 Task: Search one way flight ticket for 5 adults, 2 children, 1 infant in seat and 2 infants on lap in economy from Hays: Hays Regional Airport to Indianapolis: Indianapolis International Airport on 8-5-2023. Choice of flights is Sun country airlines. Number of bags: 1 carry on bag and 1 checked bag. Price is upto 87000. Outbound departure time preference is 23:30.
Action: Mouse moved to (271, 252)
Screenshot: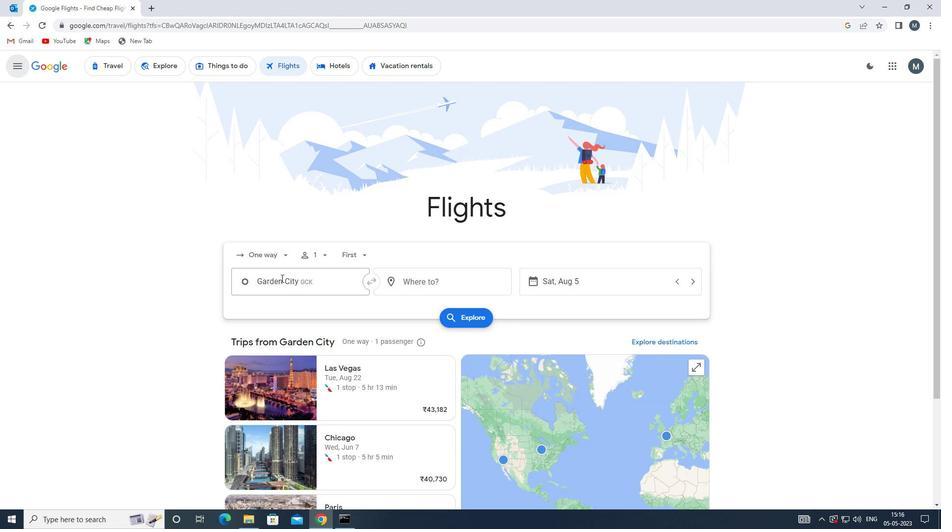 
Action: Mouse pressed left at (271, 252)
Screenshot: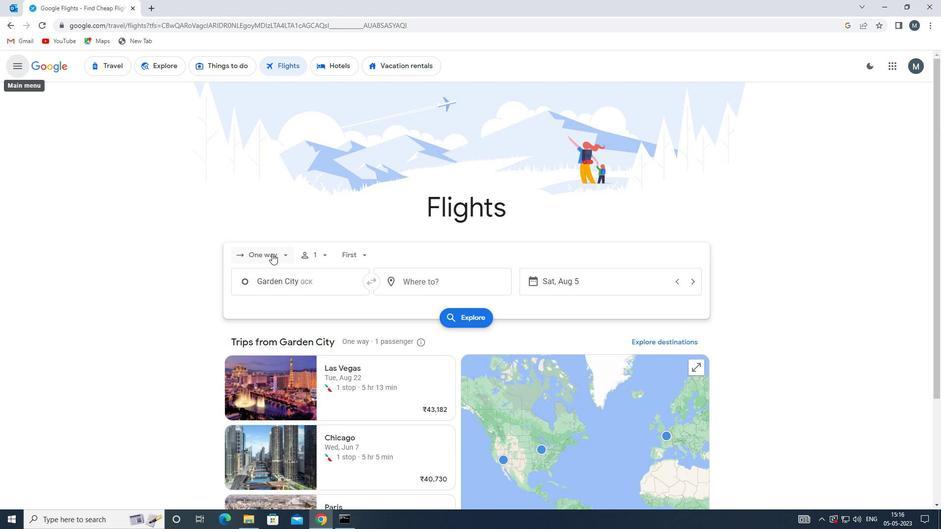 
Action: Mouse moved to (289, 297)
Screenshot: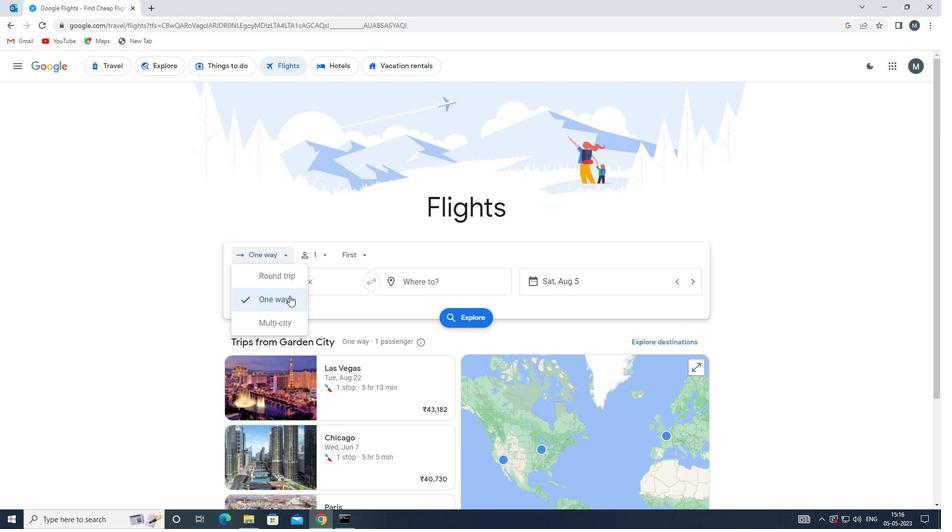 
Action: Mouse pressed left at (289, 297)
Screenshot: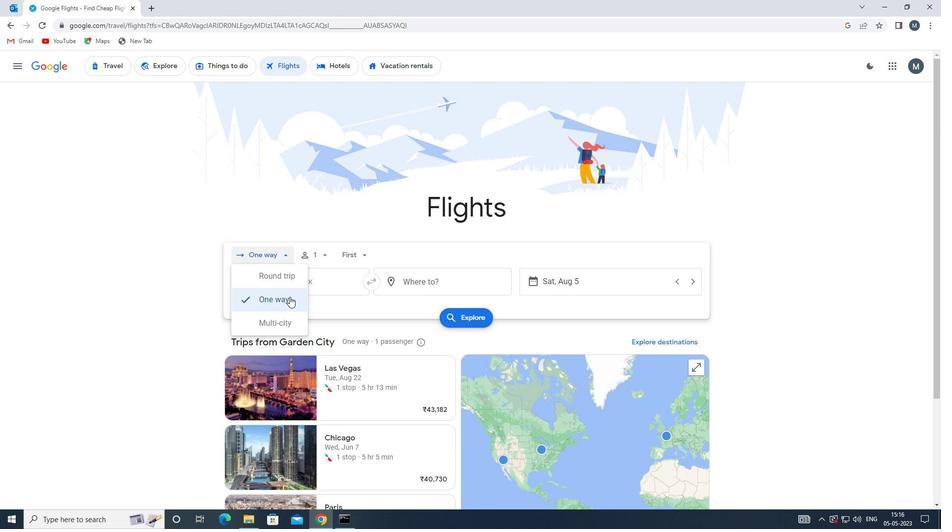 
Action: Mouse moved to (330, 252)
Screenshot: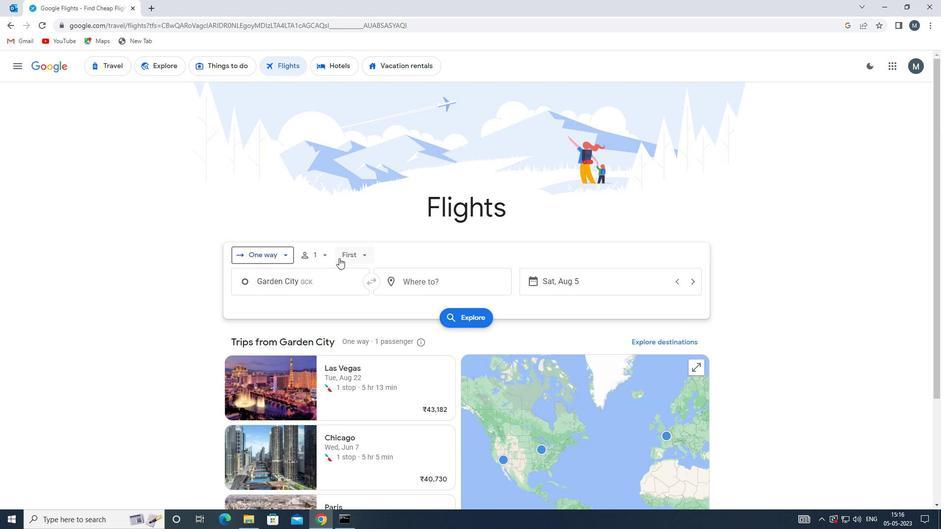 
Action: Mouse pressed left at (330, 252)
Screenshot: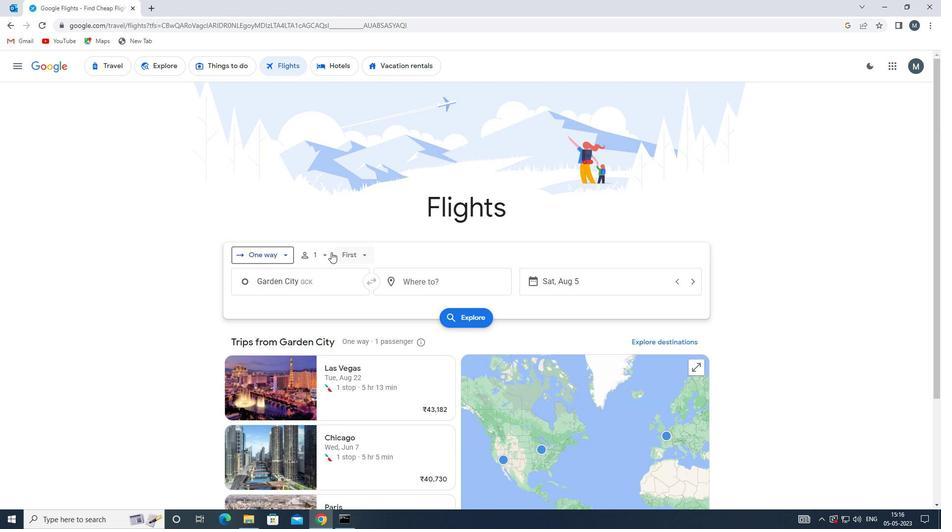 
Action: Mouse moved to (402, 278)
Screenshot: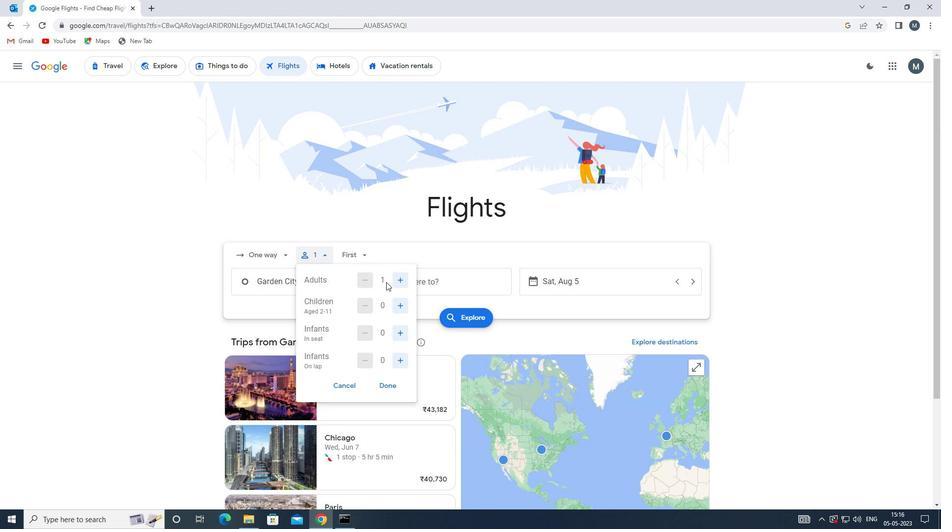 
Action: Mouse pressed left at (402, 278)
Screenshot: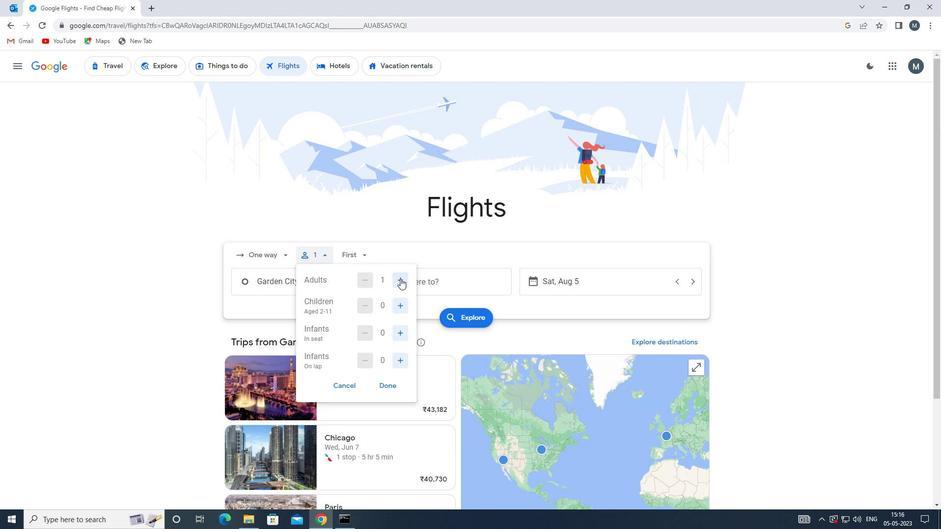 
Action: Mouse pressed left at (402, 278)
Screenshot: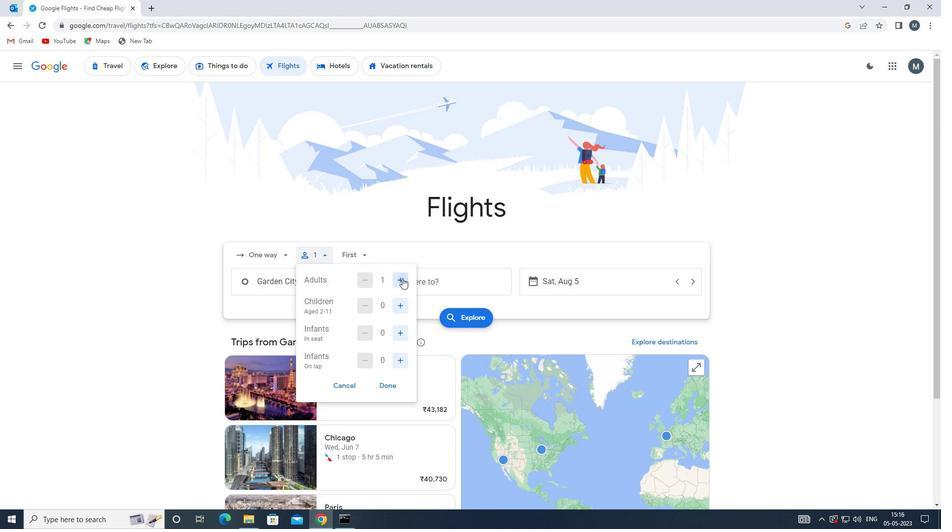 
Action: Mouse pressed left at (402, 278)
Screenshot: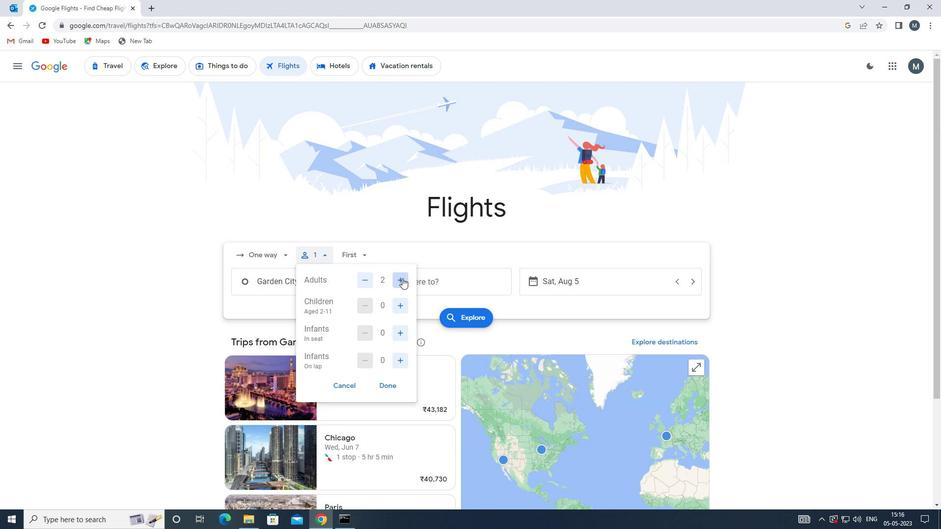 
Action: Mouse pressed left at (402, 278)
Screenshot: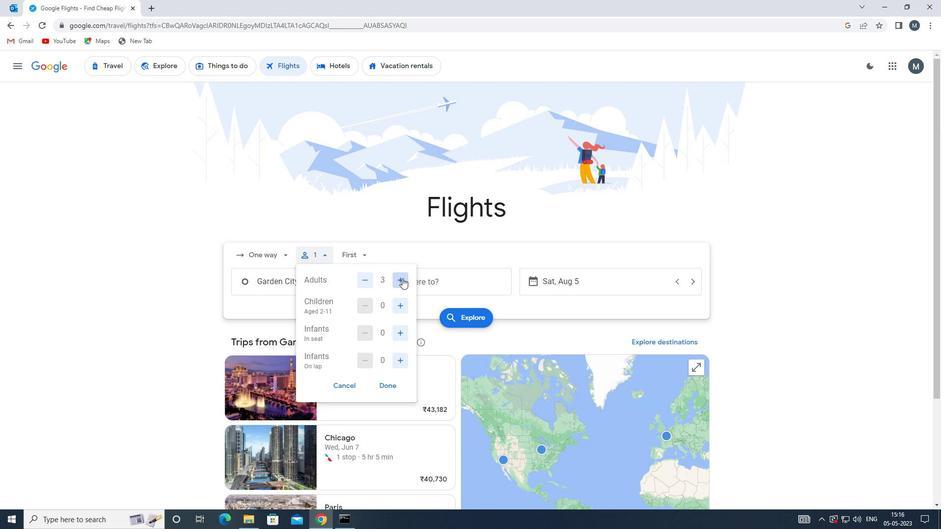 
Action: Mouse moved to (397, 305)
Screenshot: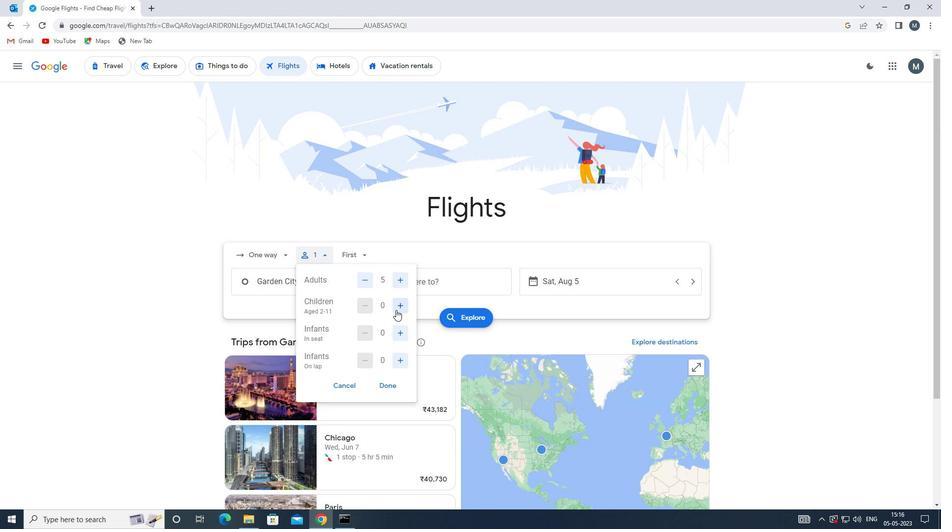 
Action: Mouse pressed left at (397, 305)
Screenshot: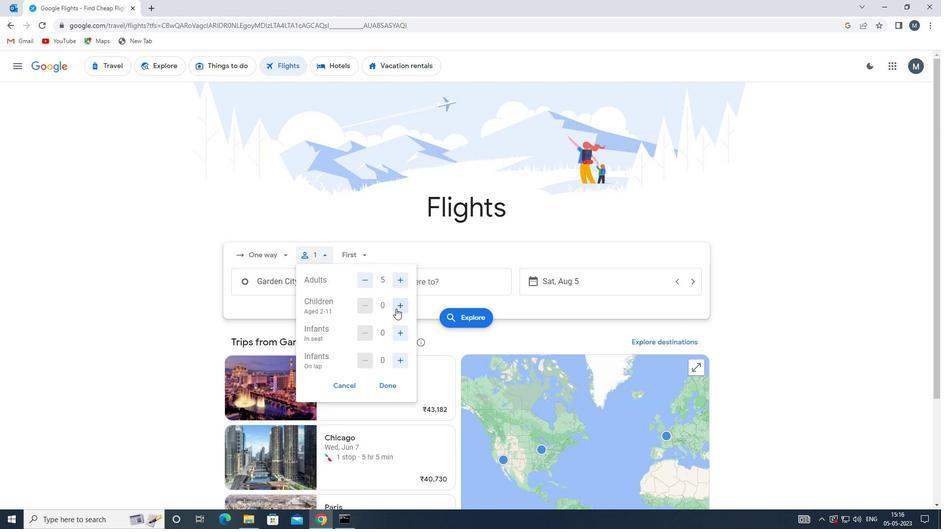 
Action: Mouse pressed left at (397, 305)
Screenshot: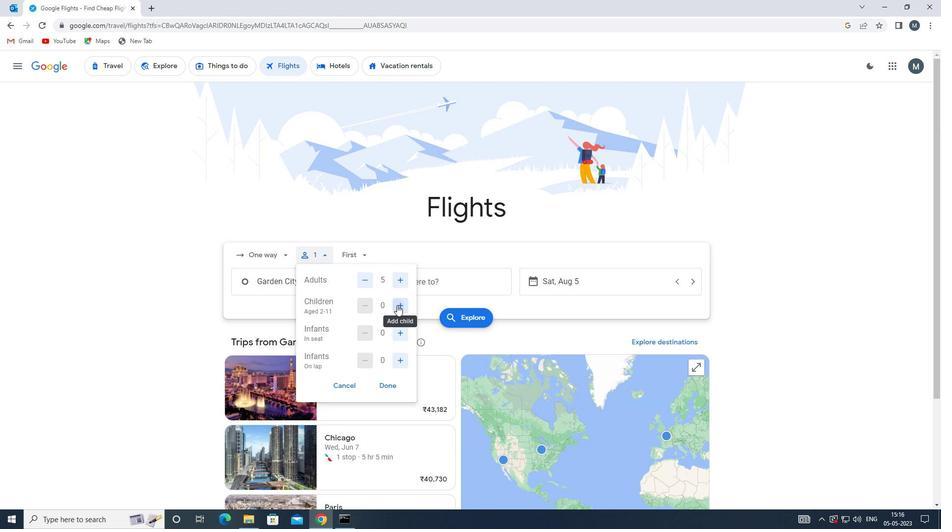 
Action: Mouse moved to (398, 334)
Screenshot: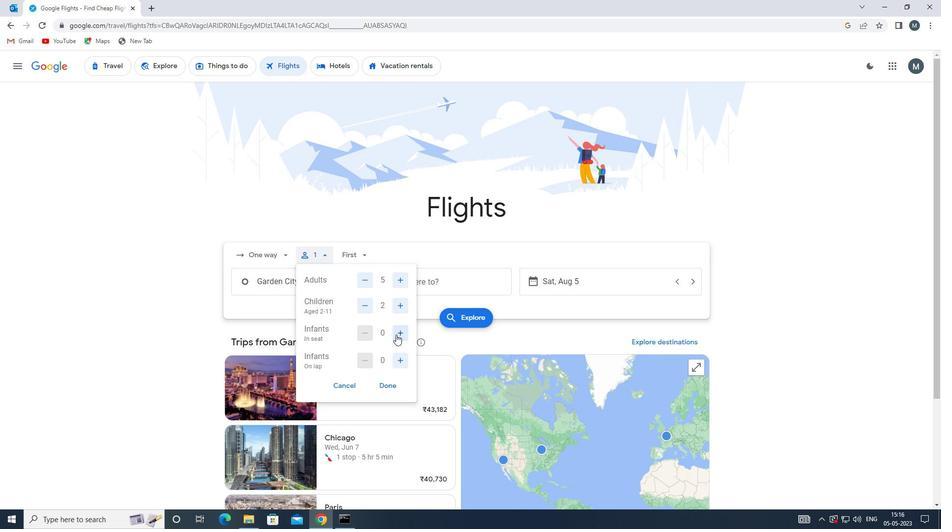 
Action: Mouse pressed left at (398, 334)
Screenshot: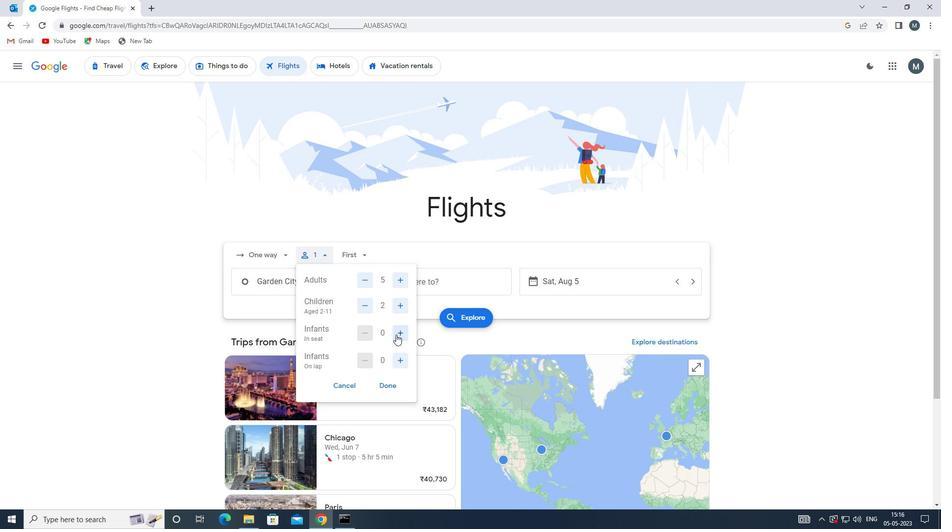 
Action: Mouse moved to (398, 357)
Screenshot: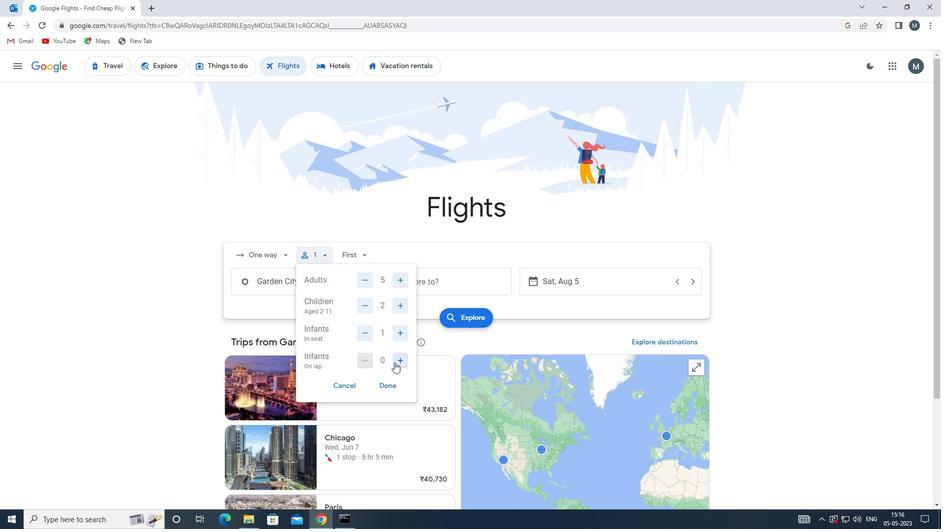 
Action: Mouse pressed left at (398, 357)
Screenshot: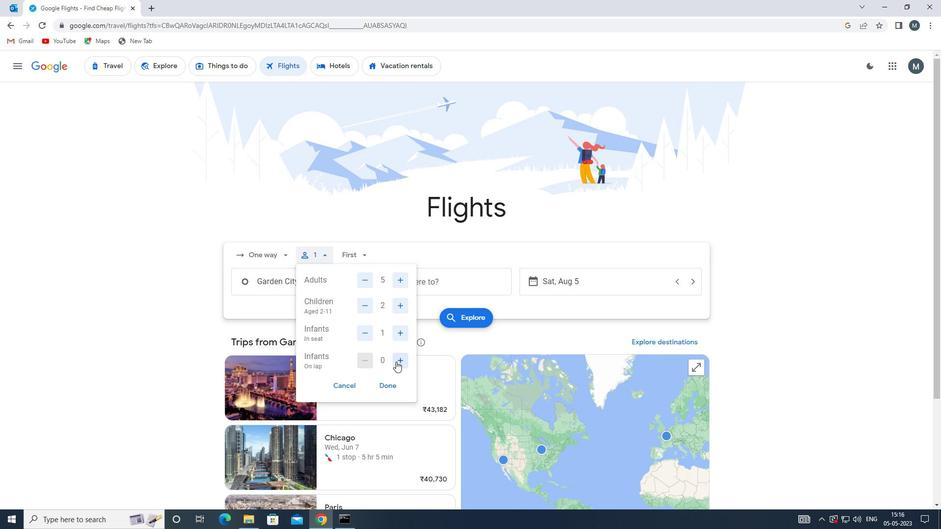 
Action: Mouse pressed left at (398, 357)
Screenshot: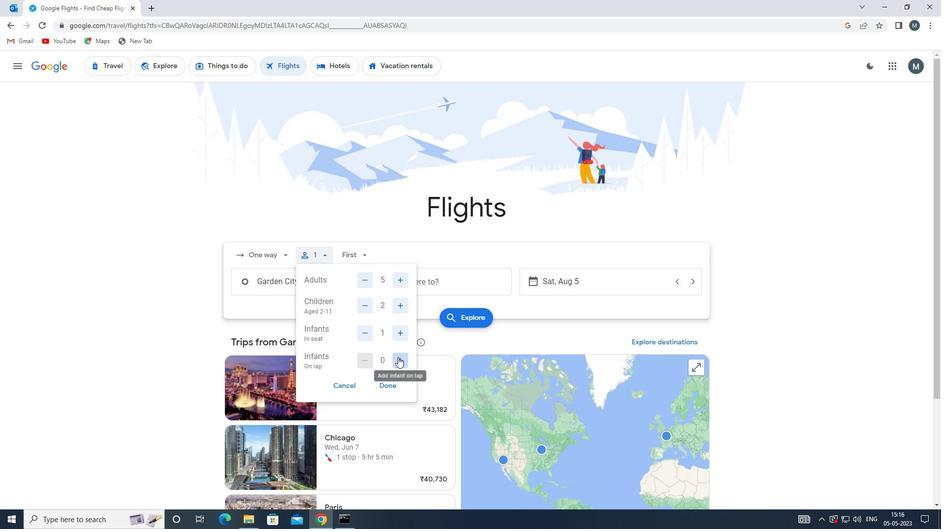 
Action: Mouse moved to (368, 360)
Screenshot: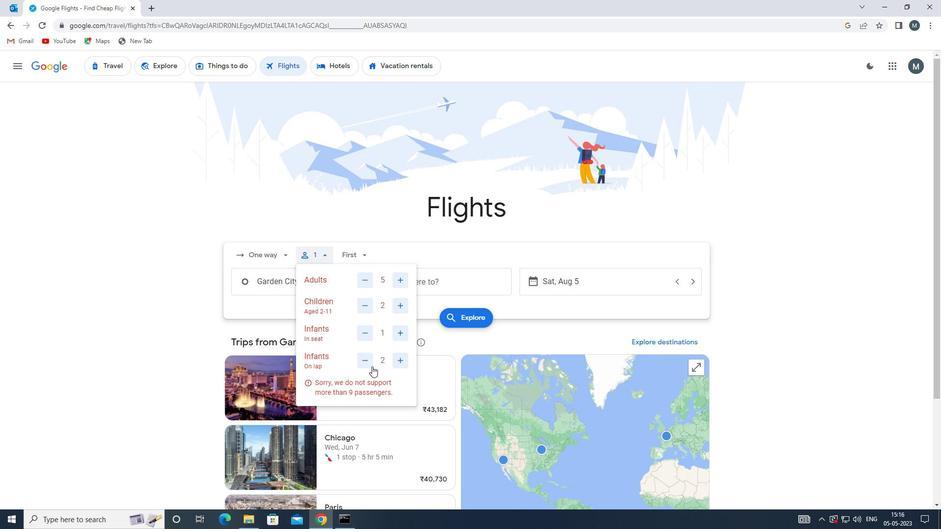 
Action: Mouse pressed left at (368, 360)
Screenshot: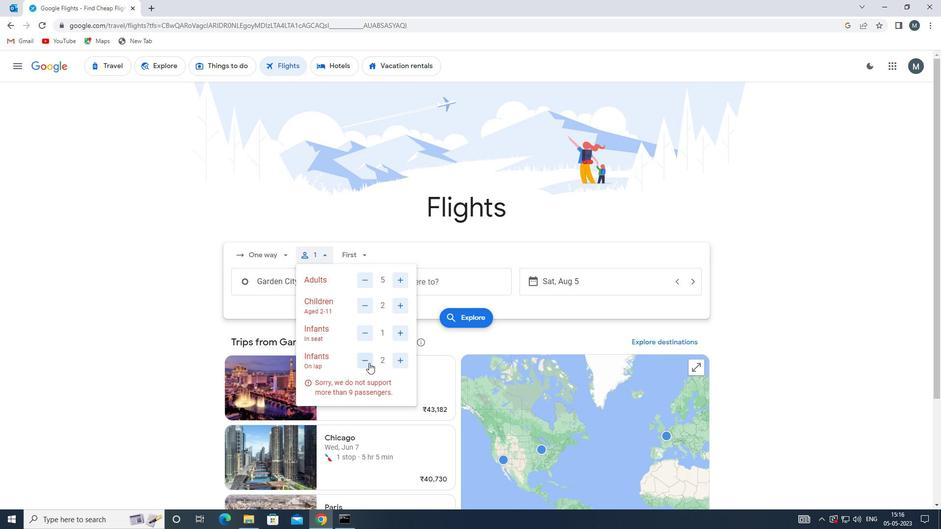 
Action: Mouse moved to (379, 383)
Screenshot: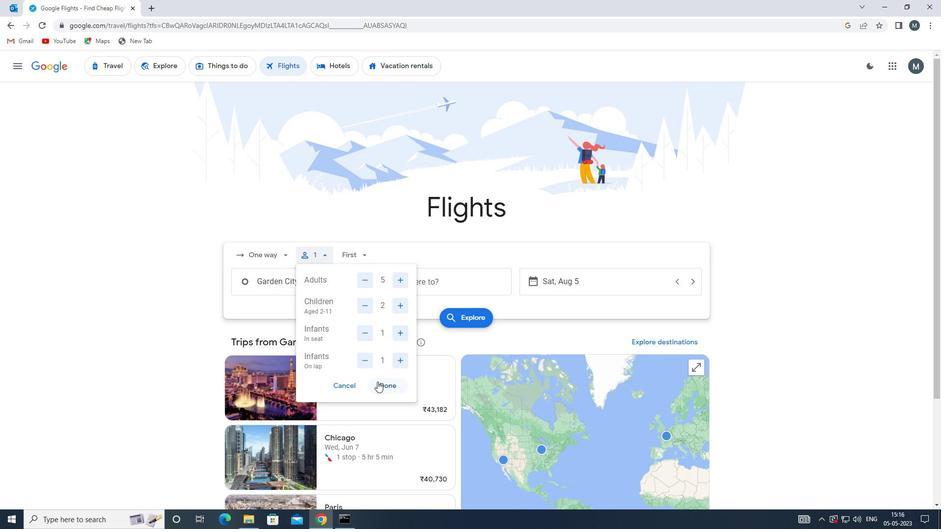 
Action: Mouse pressed left at (379, 383)
Screenshot: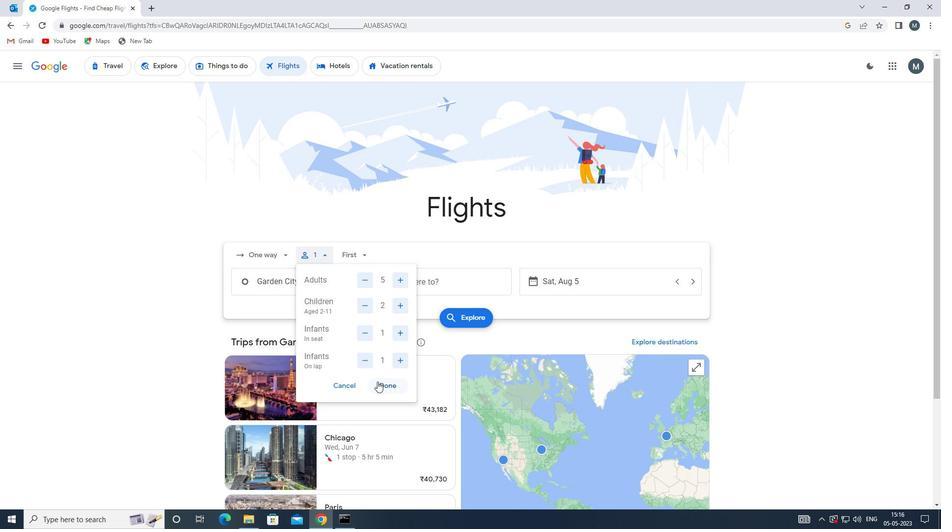 
Action: Mouse moved to (359, 257)
Screenshot: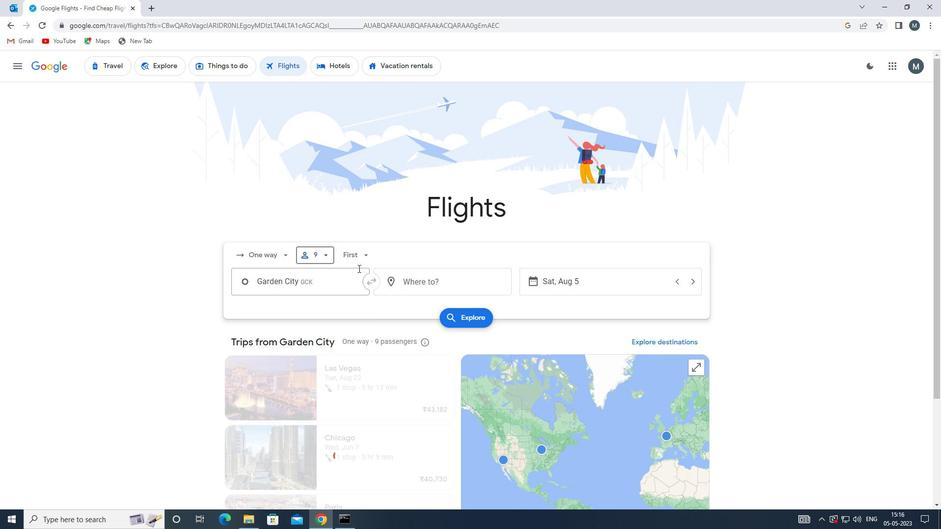 
Action: Mouse pressed left at (359, 257)
Screenshot: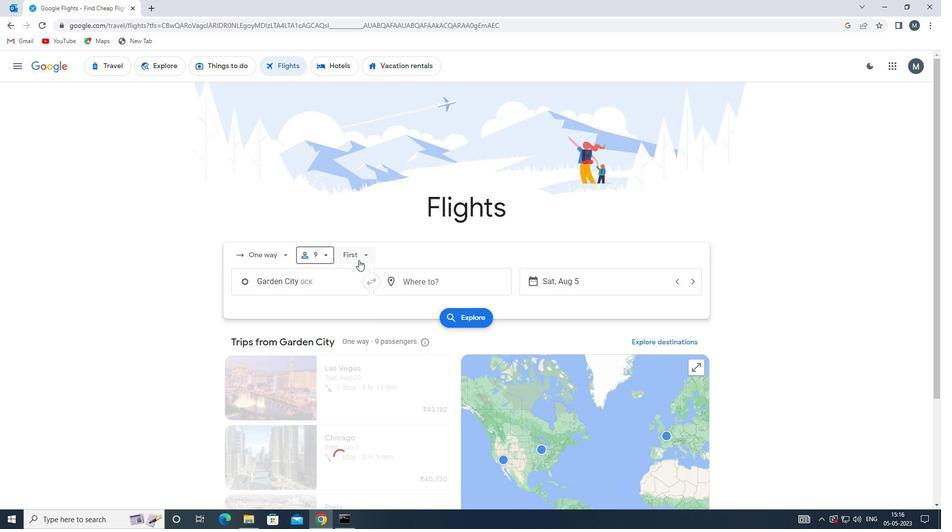 
Action: Mouse moved to (378, 277)
Screenshot: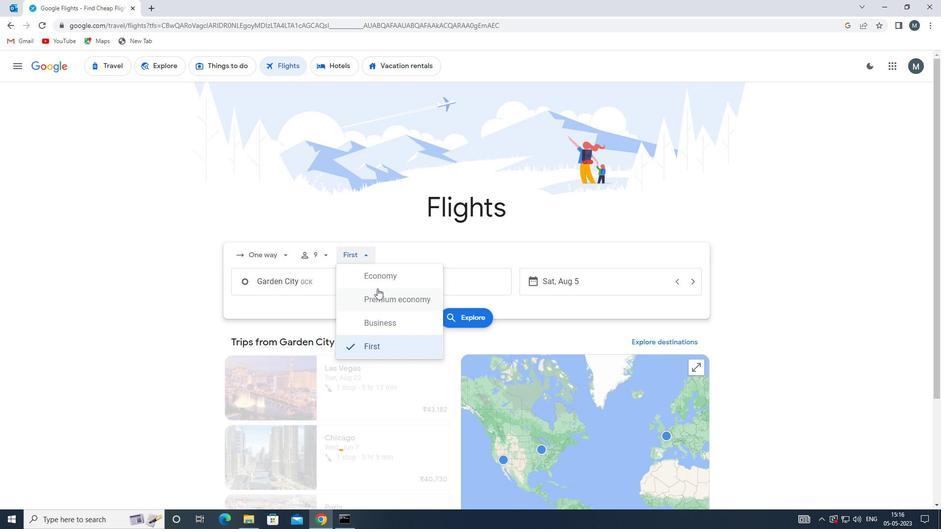 
Action: Mouse pressed left at (378, 277)
Screenshot: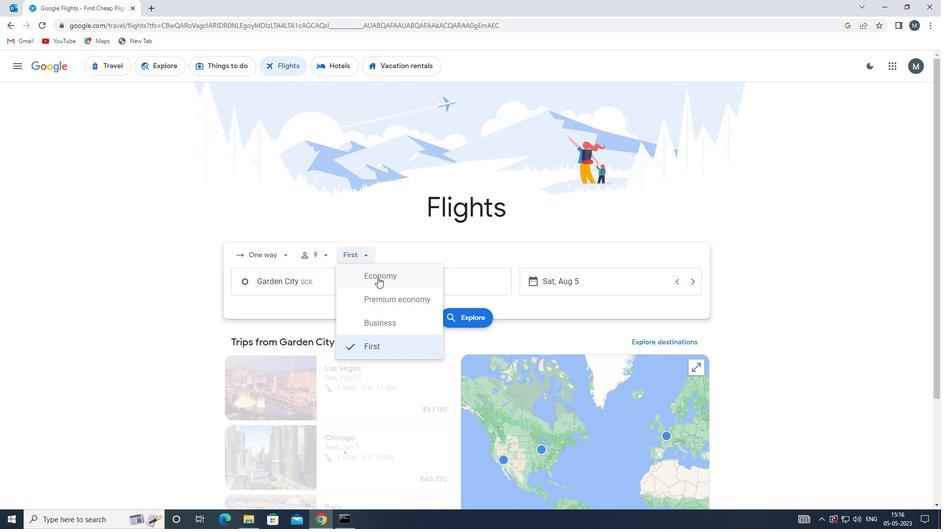 
Action: Mouse moved to (339, 287)
Screenshot: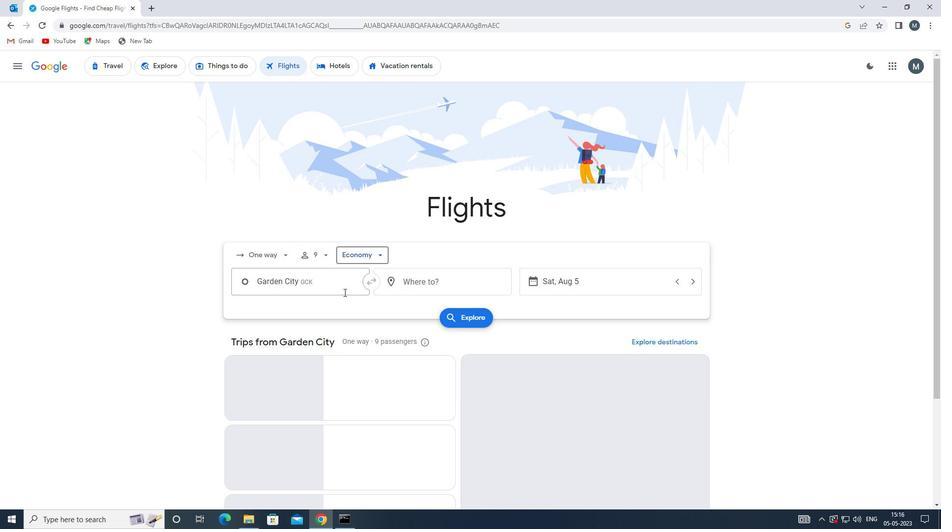 
Action: Mouse pressed left at (339, 287)
Screenshot: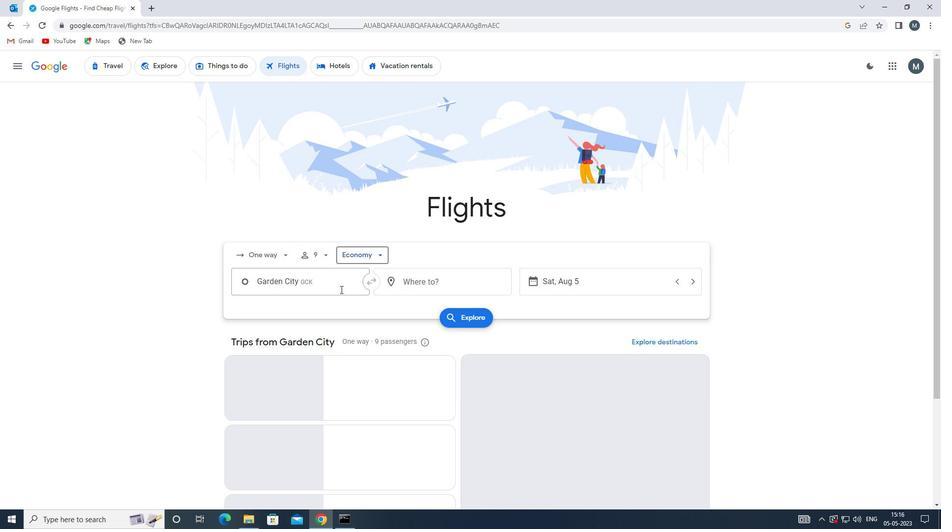 
Action: Mouse moved to (338, 289)
Screenshot: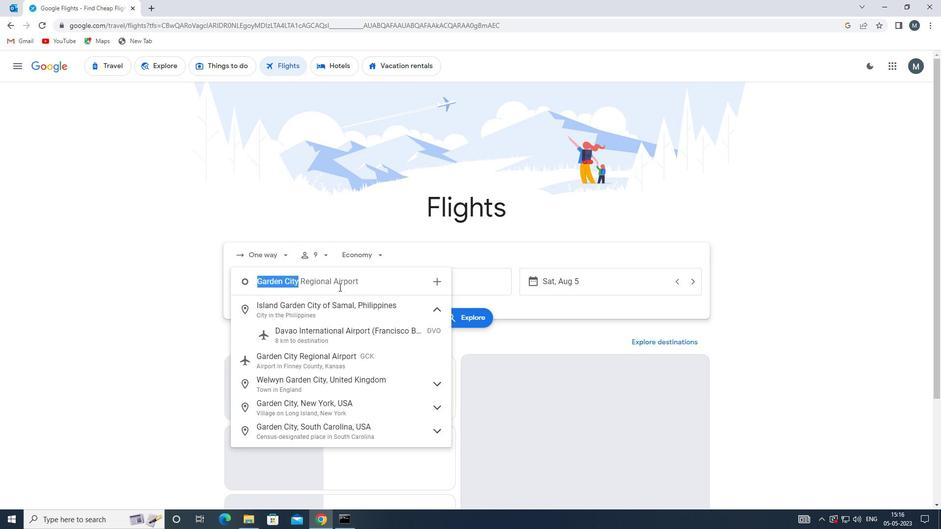 
Action: Key pressed hays<Key.space>
Screenshot: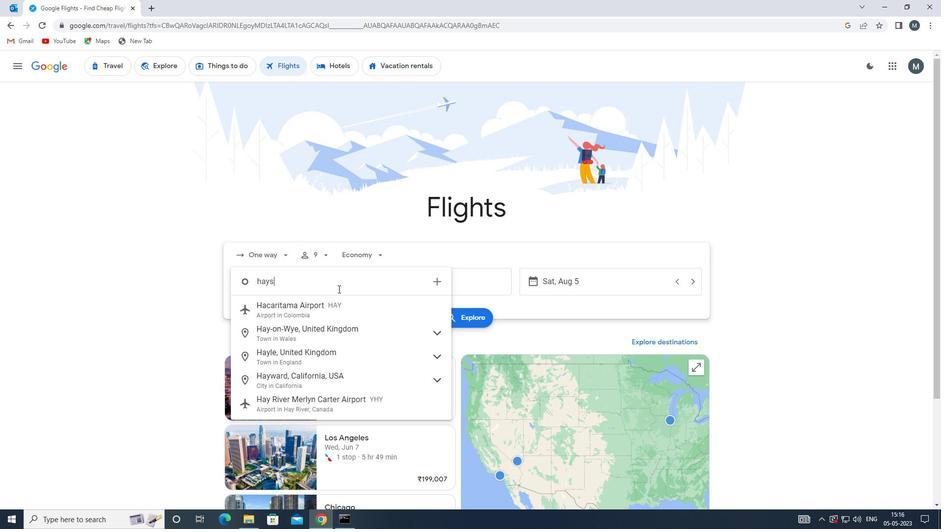 
Action: Mouse moved to (320, 314)
Screenshot: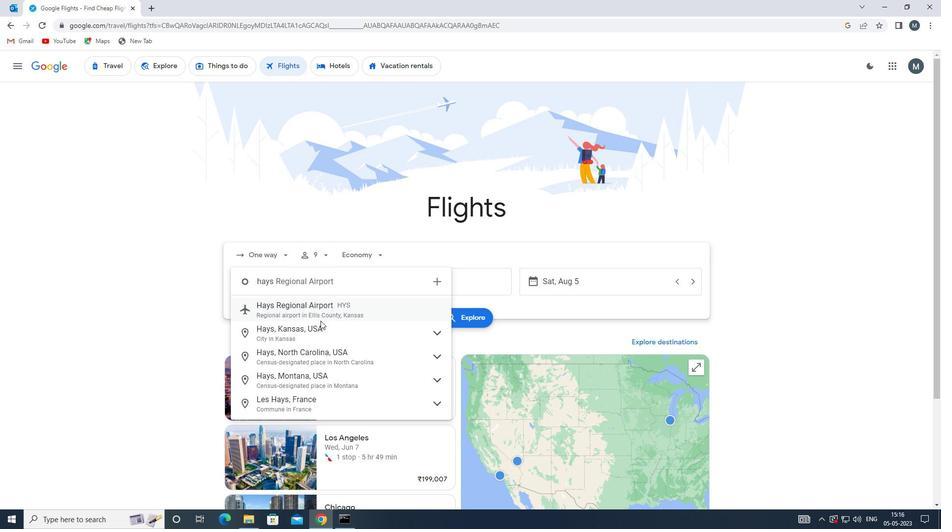 
Action: Mouse pressed left at (320, 314)
Screenshot: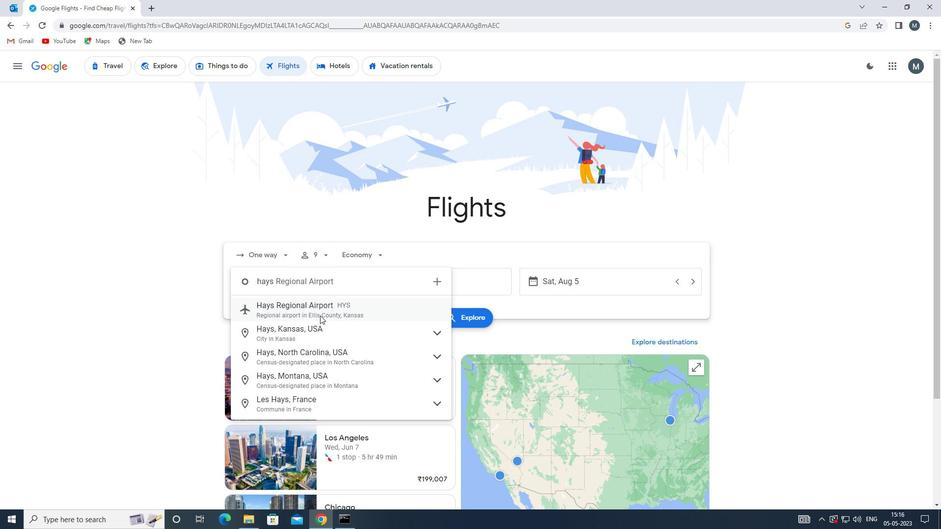 
Action: Mouse moved to (445, 274)
Screenshot: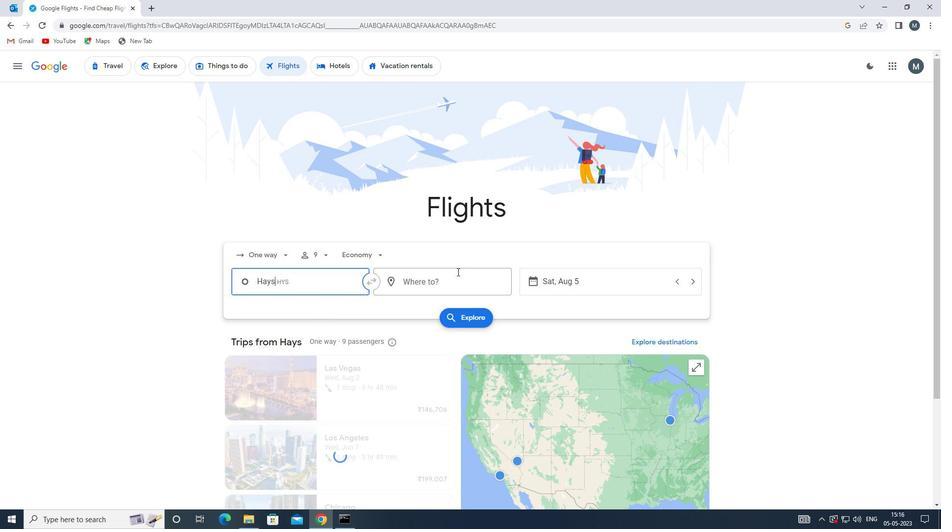 
Action: Mouse pressed left at (445, 274)
Screenshot: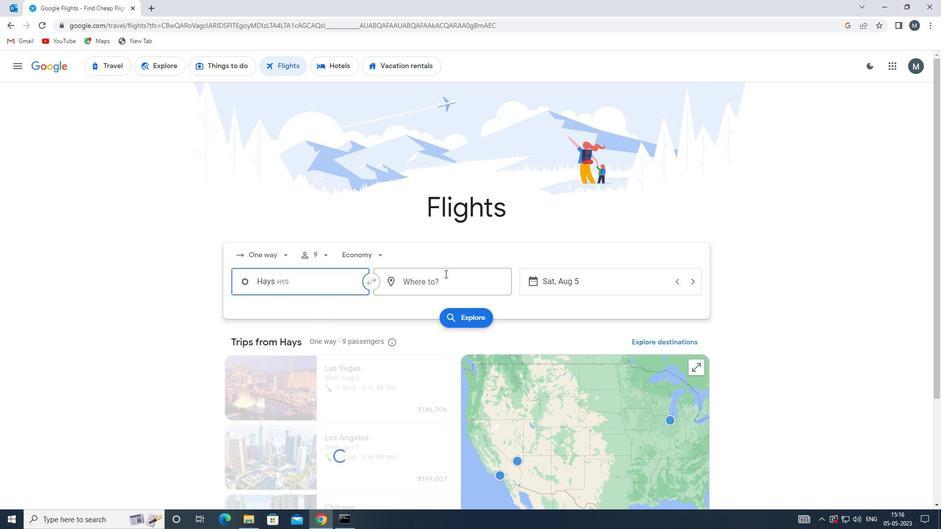 
Action: Mouse moved to (444, 274)
Screenshot: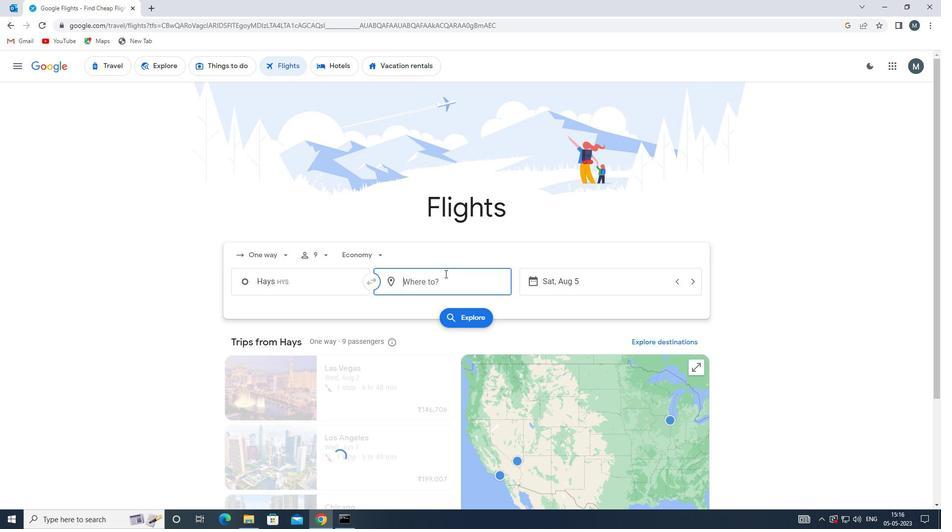 
Action: Key pressed ind
Screenshot: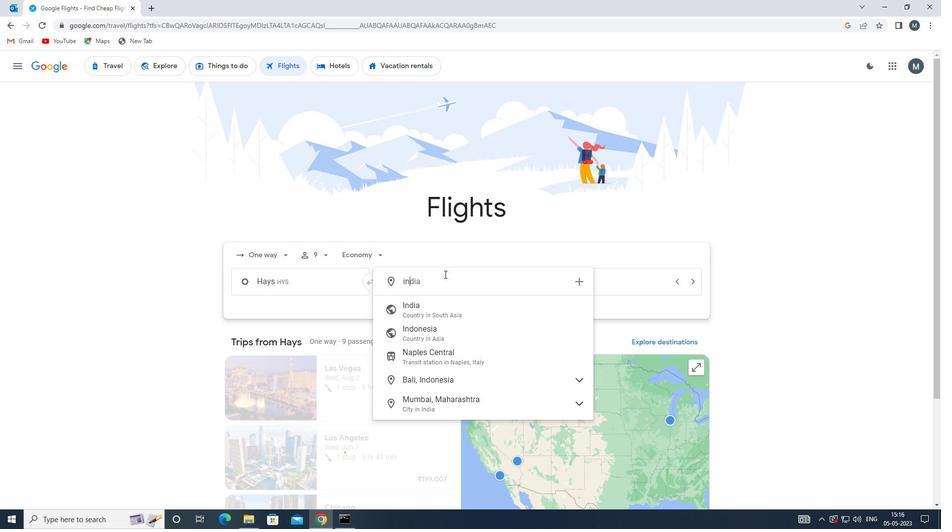 
Action: Mouse moved to (438, 308)
Screenshot: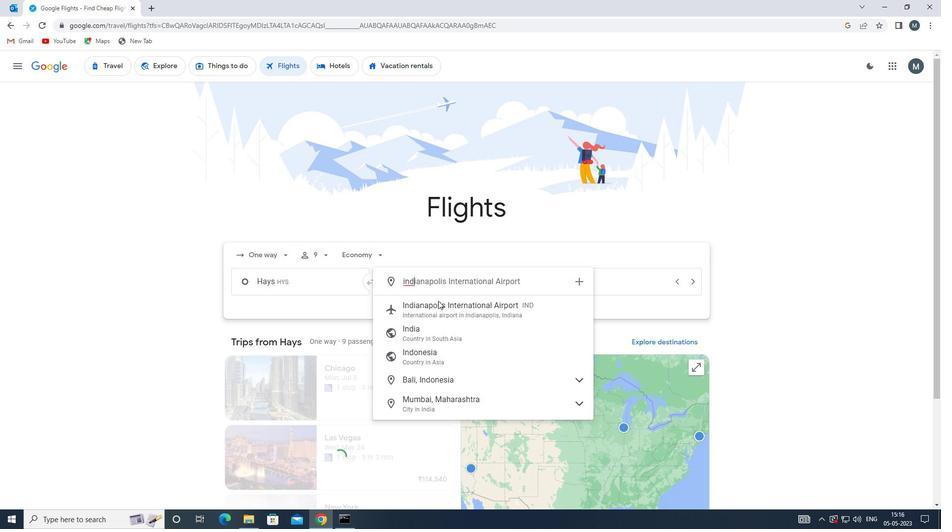 
Action: Mouse pressed left at (438, 308)
Screenshot: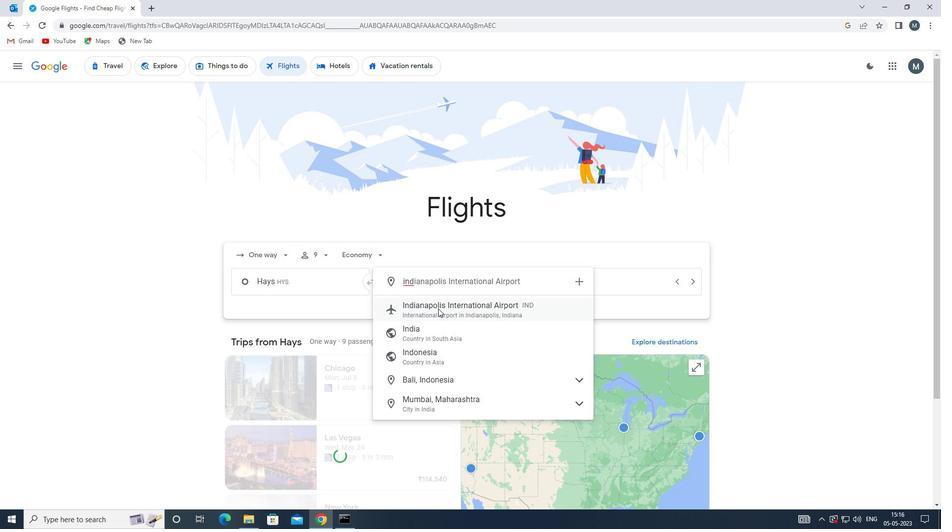 
Action: Mouse moved to (561, 285)
Screenshot: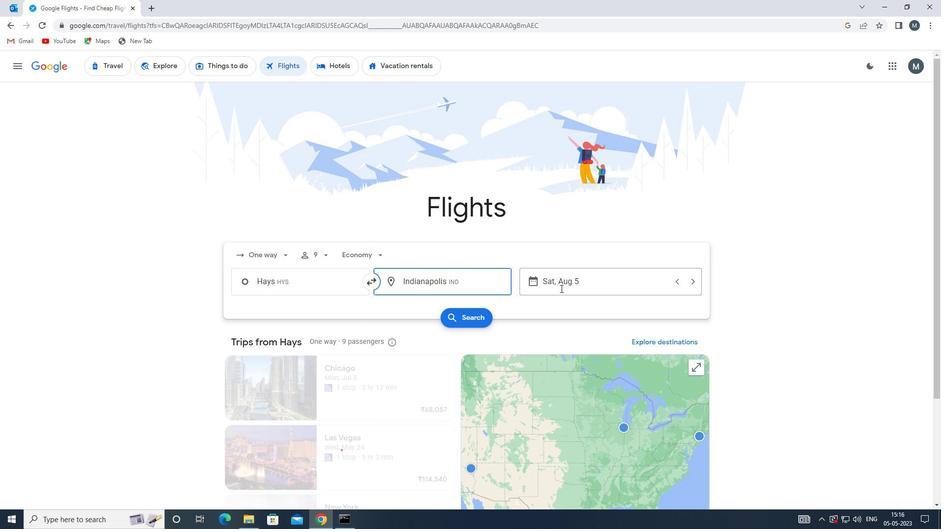 
Action: Mouse pressed left at (561, 285)
Screenshot: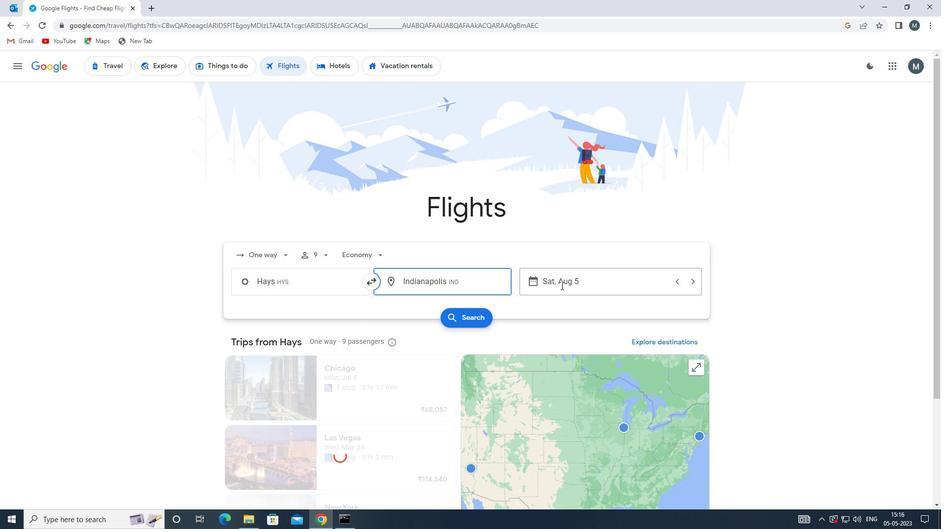 
Action: Mouse moved to (498, 333)
Screenshot: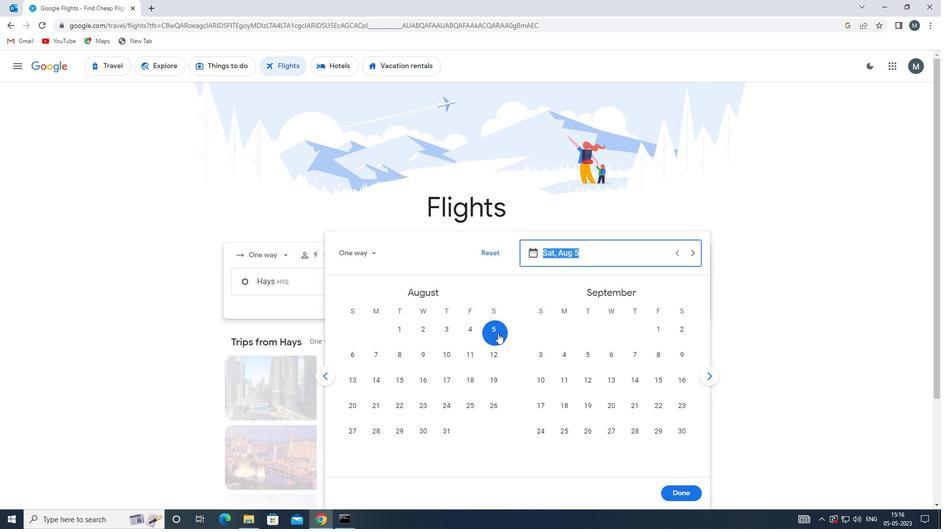 
Action: Mouse pressed left at (498, 333)
Screenshot: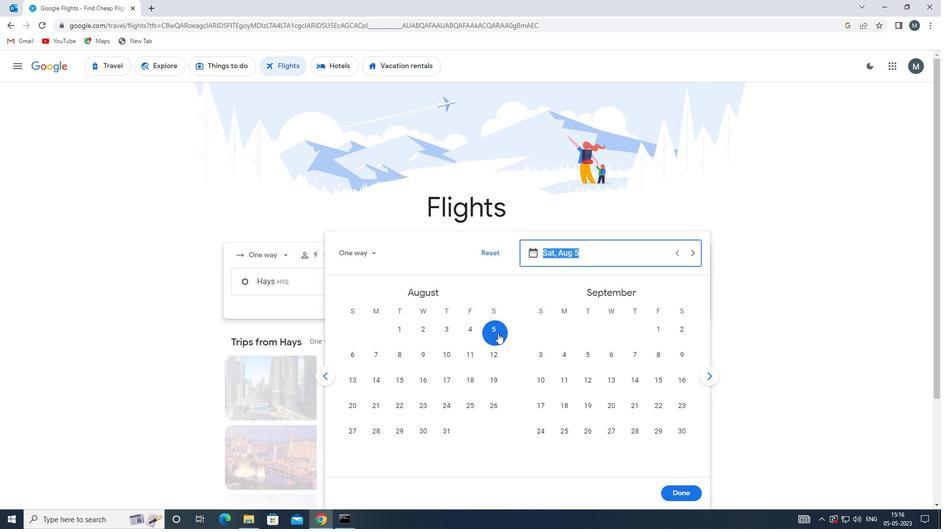 
Action: Mouse moved to (677, 495)
Screenshot: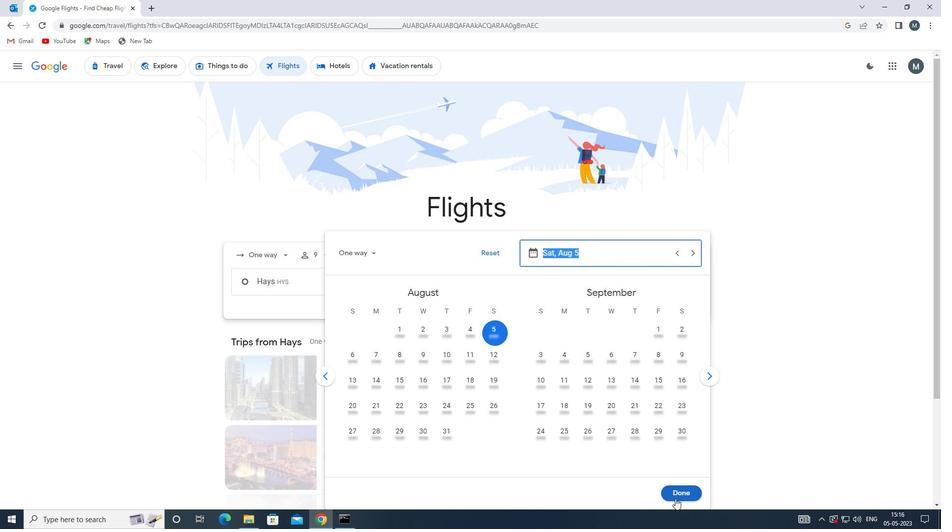 
Action: Mouse pressed left at (677, 495)
Screenshot: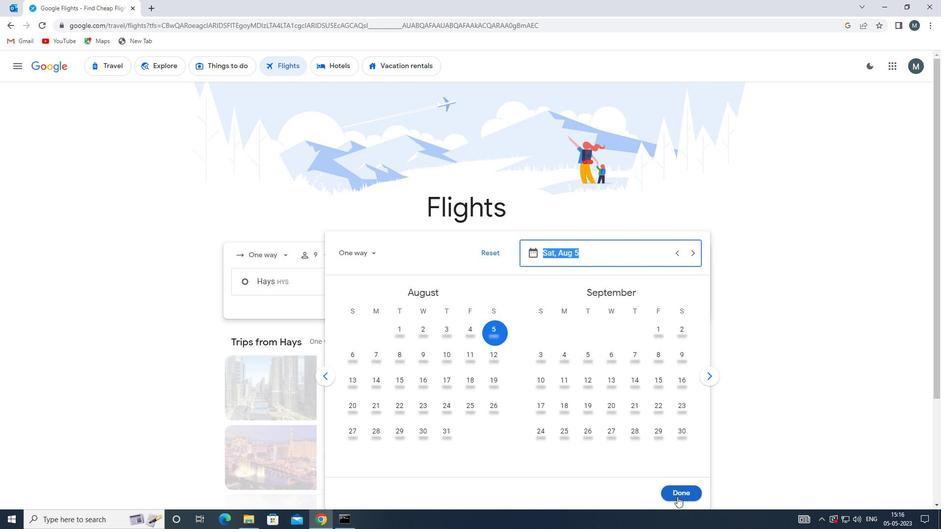 
Action: Mouse moved to (475, 319)
Screenshot: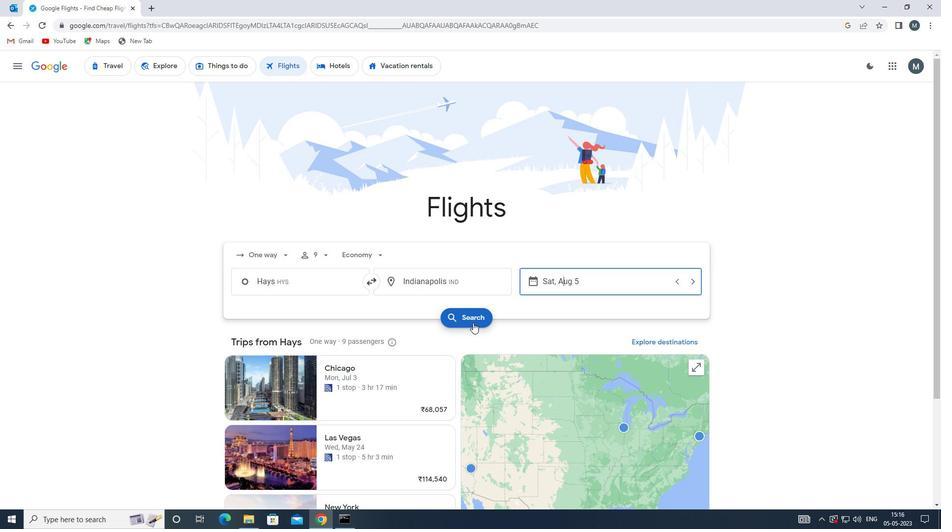 
Action: Mouse pressed left at (475, 319)
Screenshot: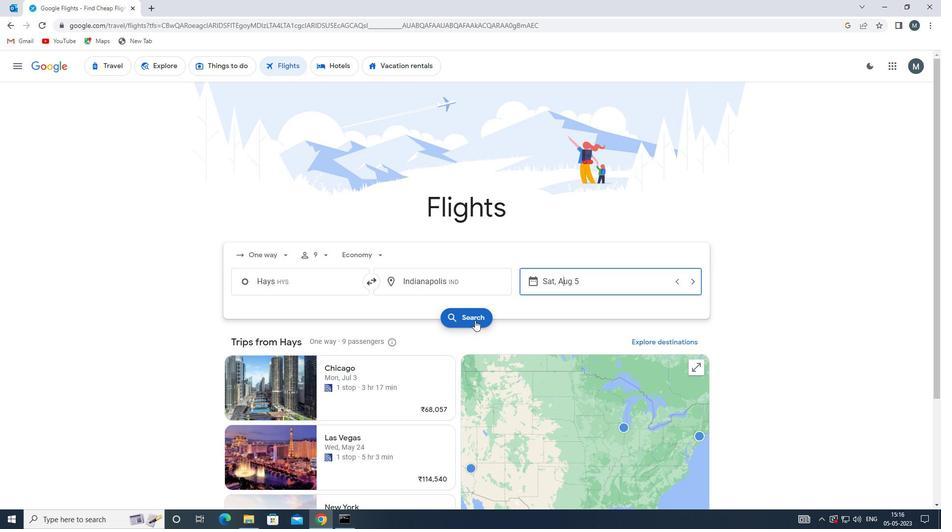 
Action: Mouse moved to (242, 156)
Screenshot: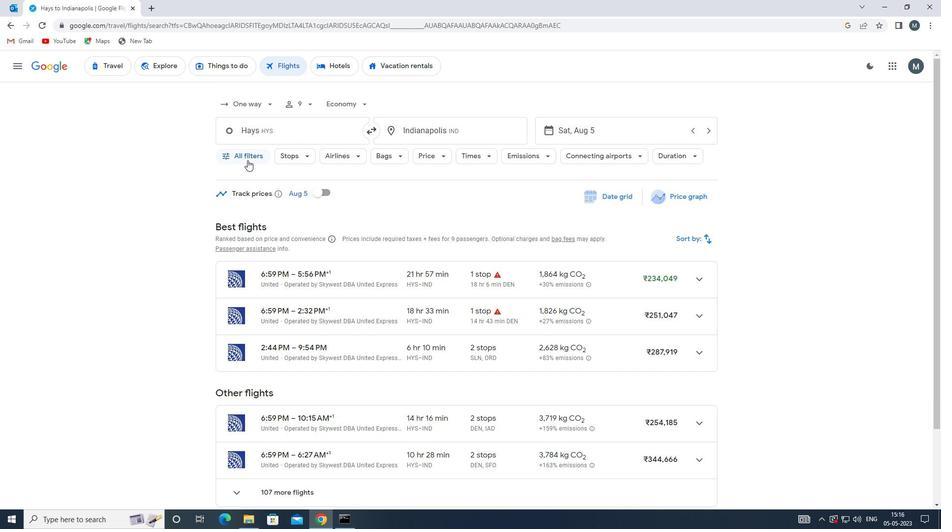
Action: Mouse pressed left at (242, 156)
Screenshot: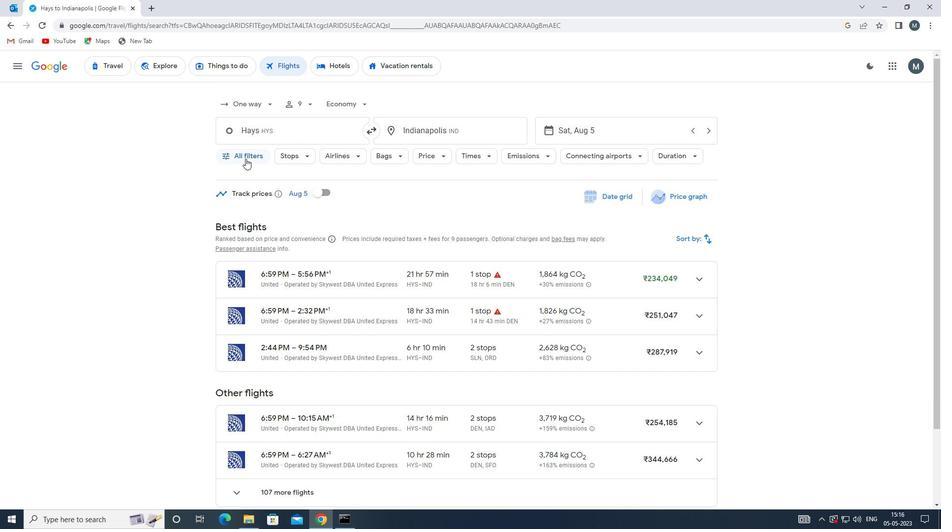
Action: Mouse moved to (249, 226)
Screenshot: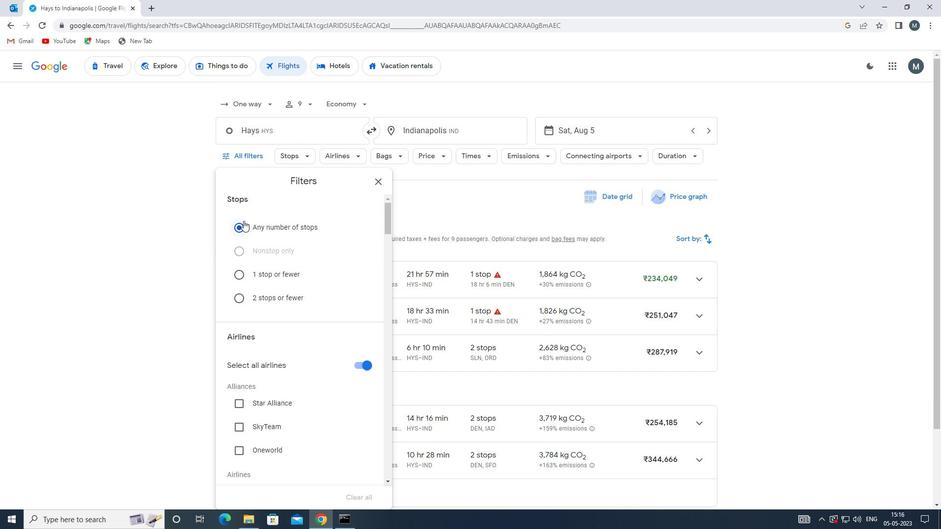 
Action: Mouse scrolled (249, 226) with delta (0, 0)
Screenshot: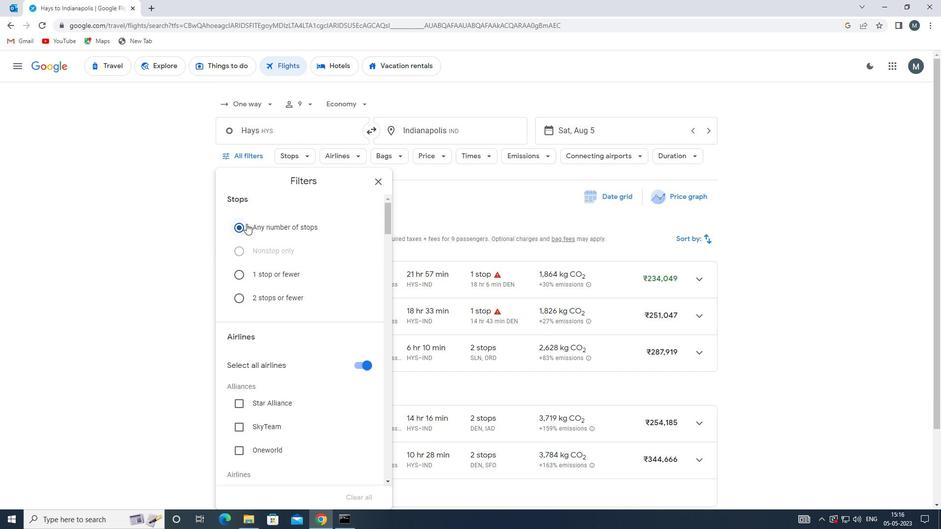 
Action: Mouse moved to (362, 316)
Screenshot: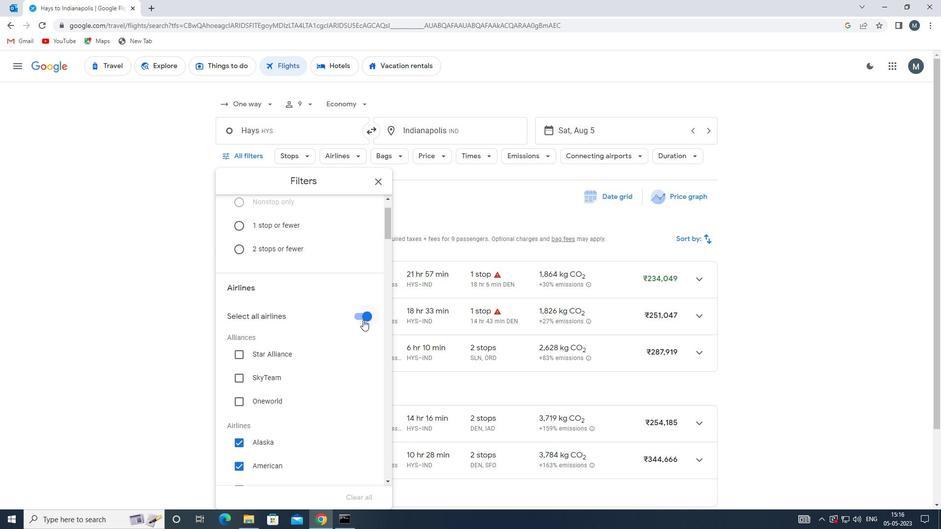 
Action: Mouse pressed left at (362, 316)
Screenshot: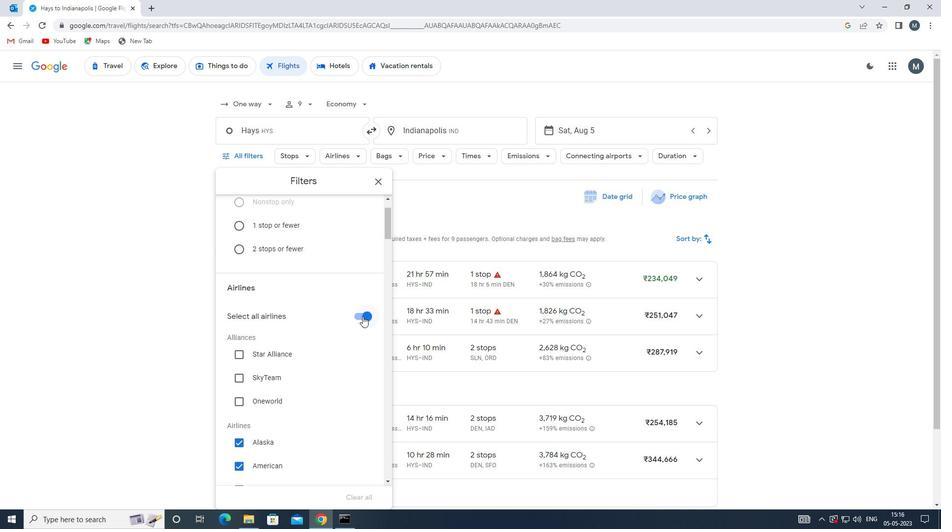 
Action: Mouse moved to (322, 314)
Screenshot: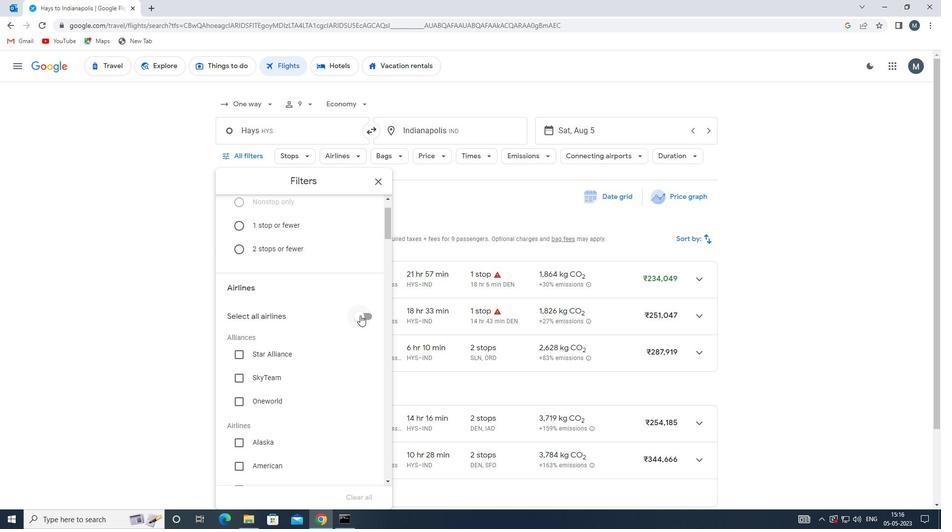 
Action: Mouse scrolled (322, 314) with delta (0, 0)
Screenshot: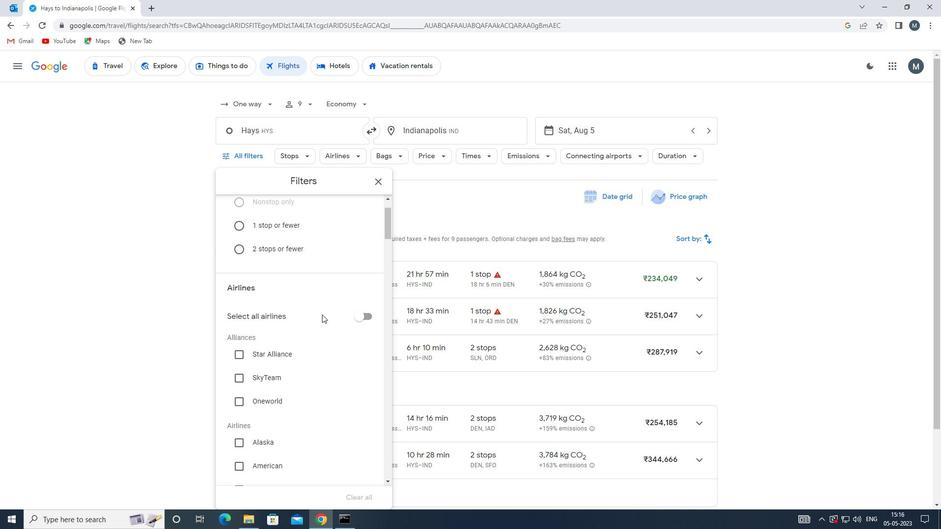 
Action: Mouse moved to (320, 316)
Screenshot: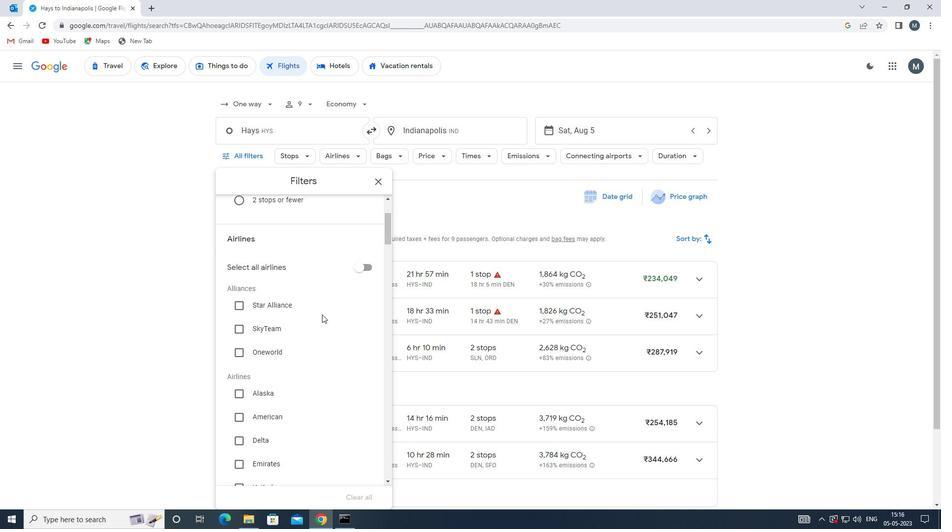 
Action: Mouse scrolled (320, 315) with delta (0, 0)
Screenshot: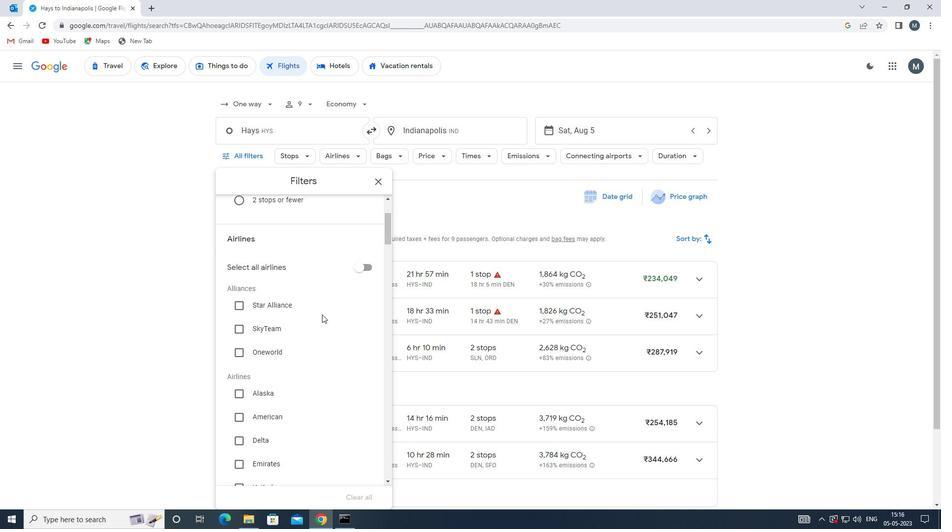 
Action: Mouse moved to (317, 317)
Screenshot: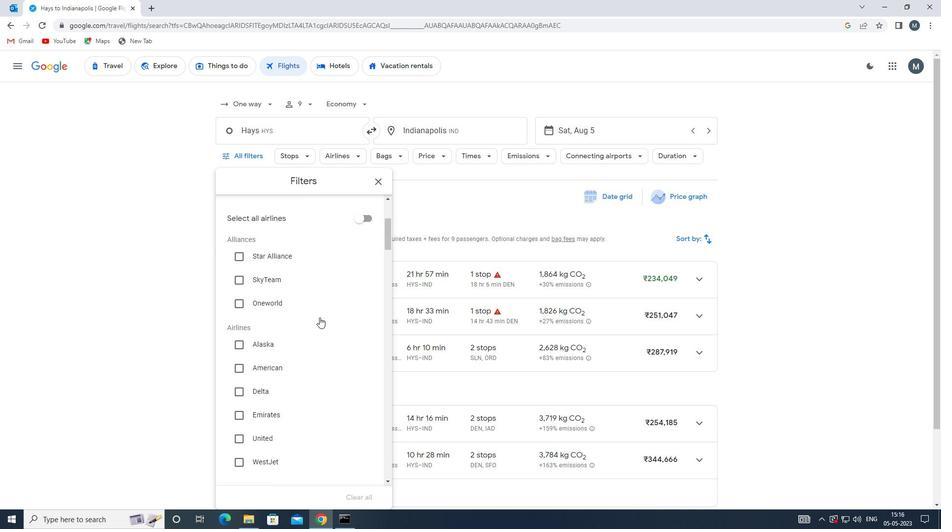 
Action: Mouse scrolled (317, 317) with delta (0, 0)
Screenshot: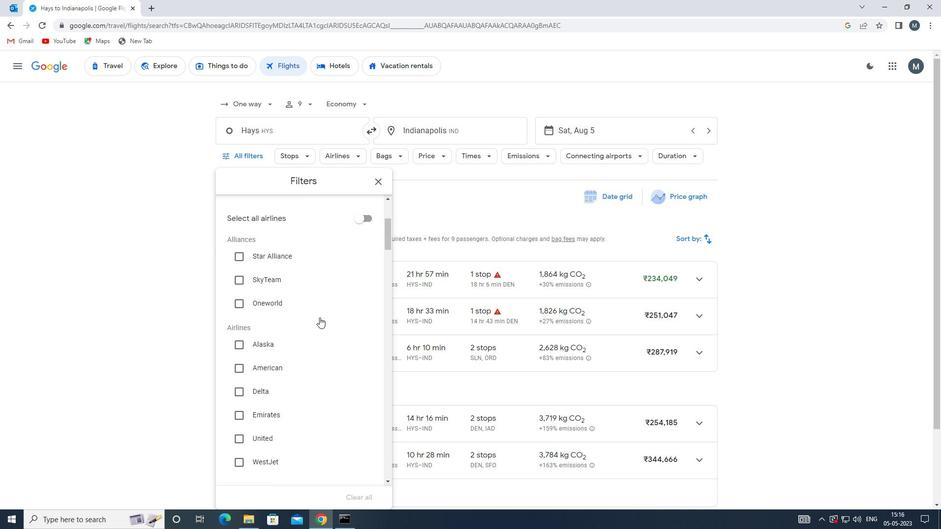 
Action: Mouse moved to (316, 319)
Screenshot: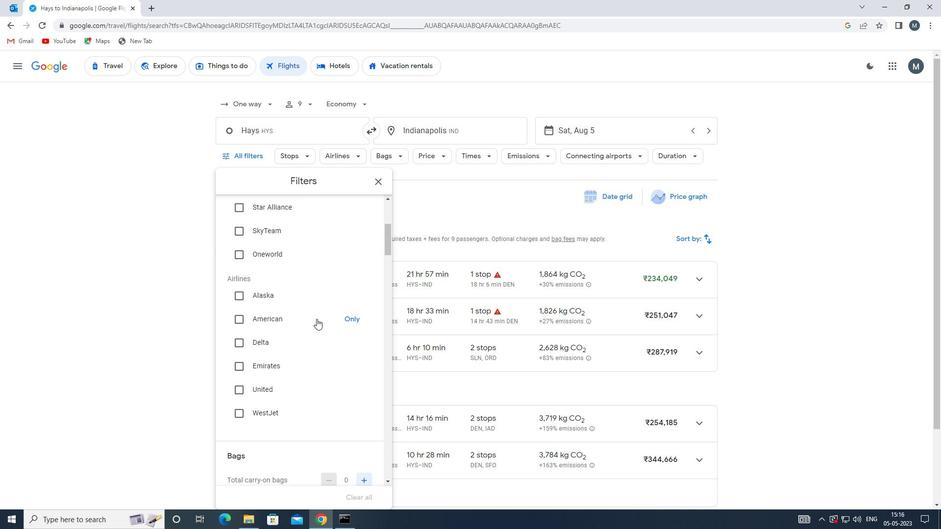 
Action: Mouse scrolled (316, 318) with delta (0, 0)
Screenshot: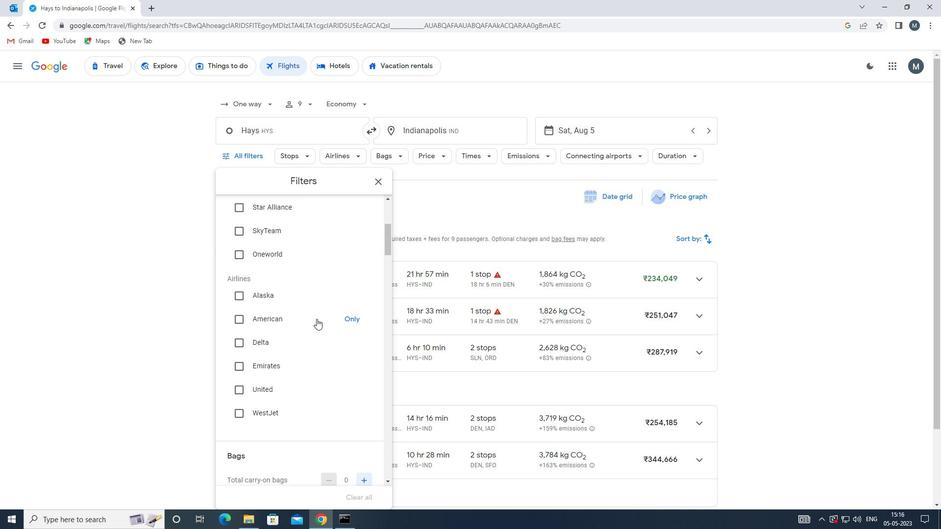 
Action: Mouse moved to (315, 319)
Screenshot: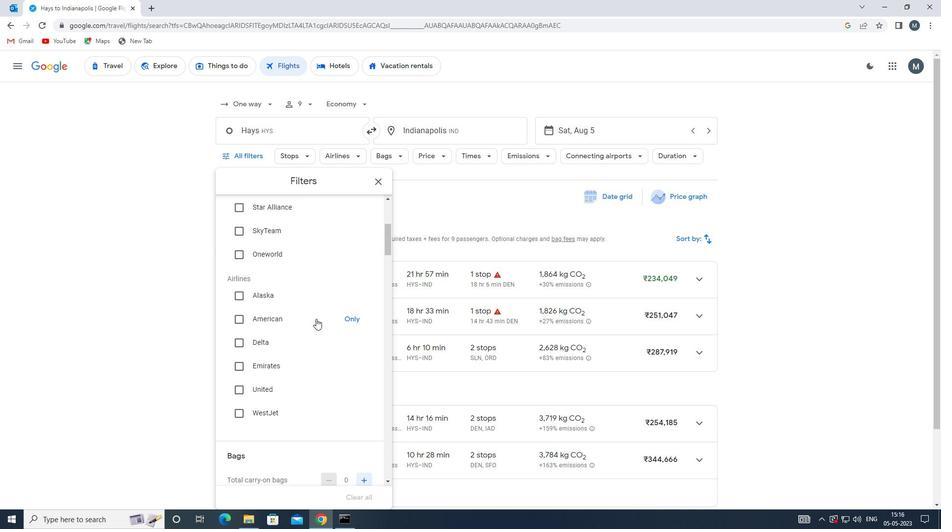 
Action: Mouse scrolled (315, 318) with delta (0, 0)
Screenshot: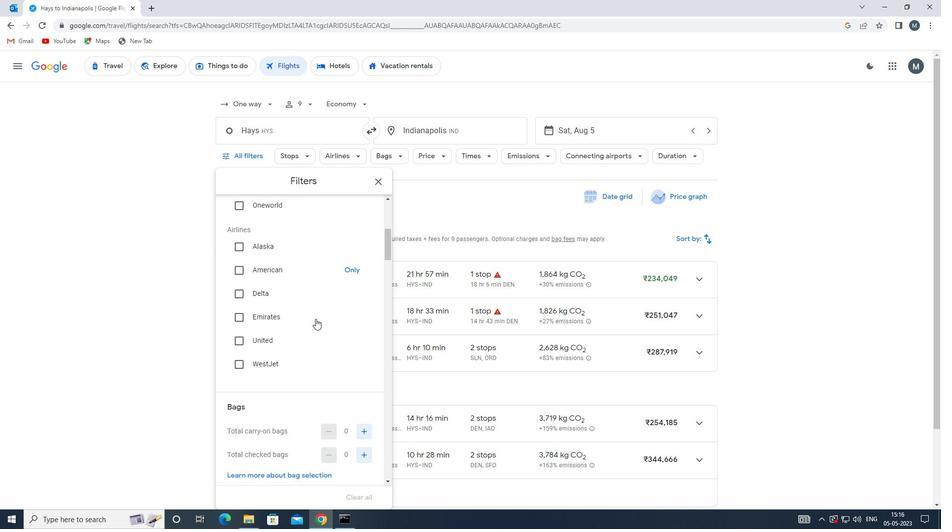 
Action: Mouse moved to (313, 320)
Screenshot: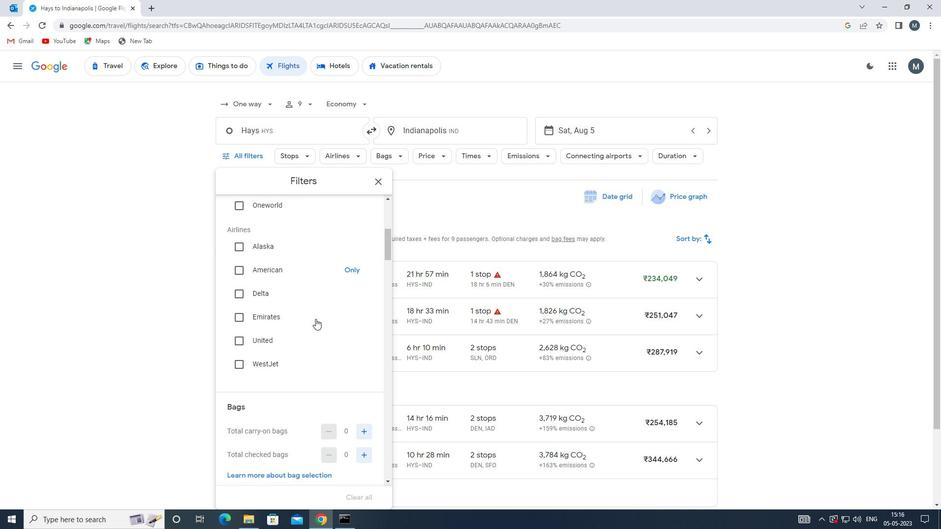 
Action: Mouse scrolled (313, 319) with delta (0, 0)
Screenshot: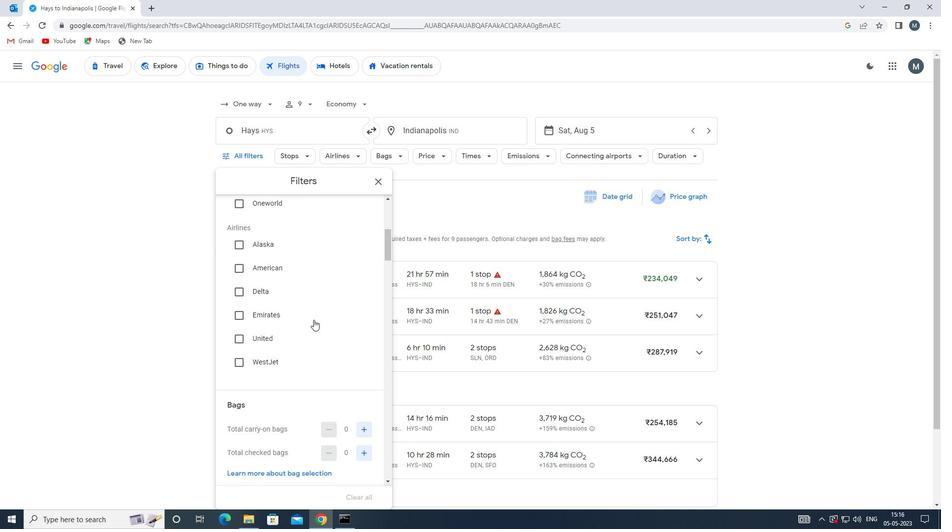 
Action: Mouse moved to (366, 334)
Screenshot: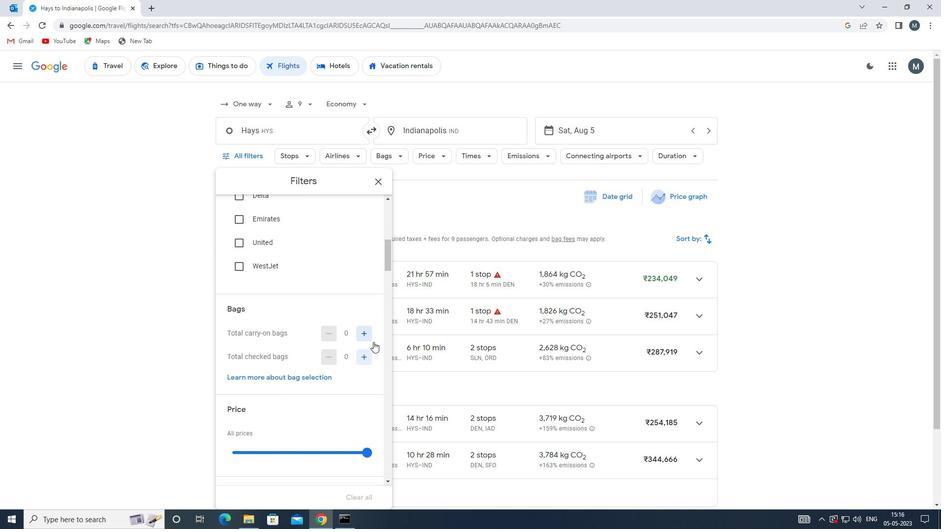 
Action: Mouse pressed left at (366, 334)
Screenshot: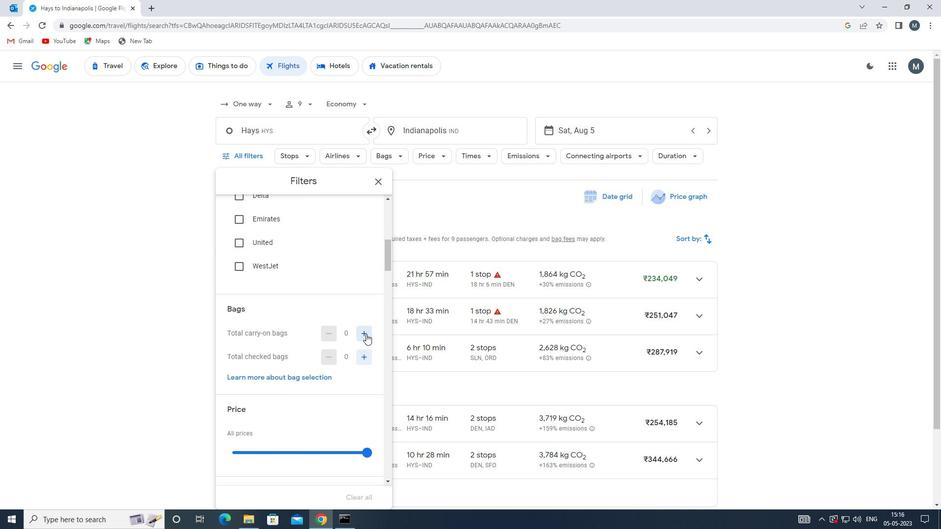 
Action: Mouse moved to (338, 333)
Screenshot: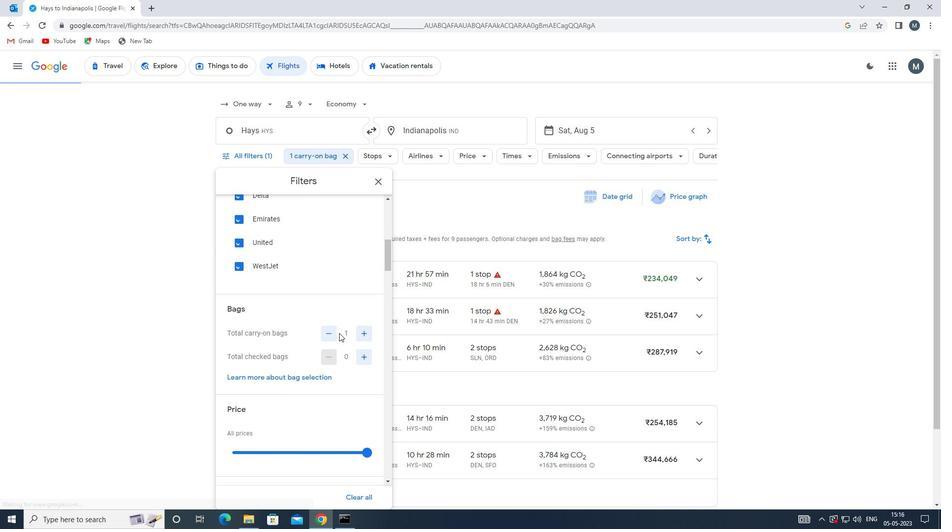 
Action: Mouse scrolled (338, 333) with delta (0, 0)
Screenshot: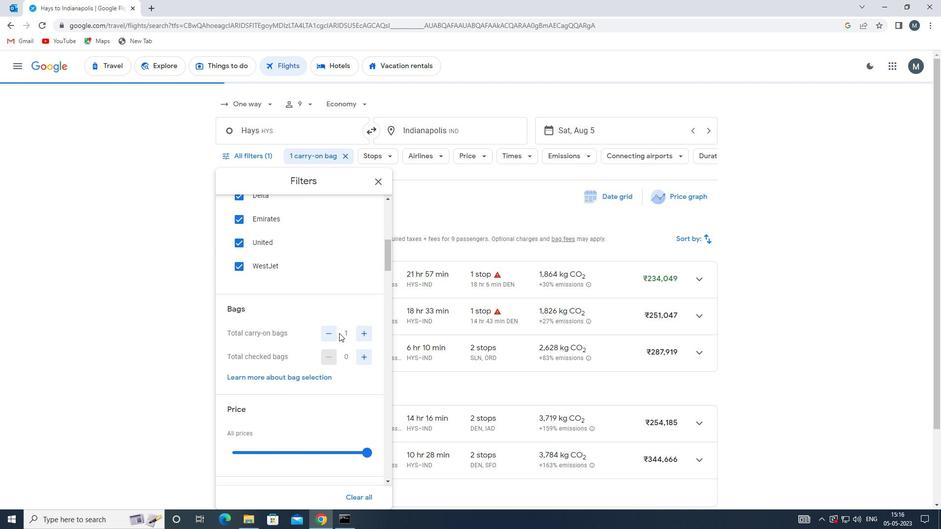 
Action: Mouse moved to (338, 332)
Screenshot: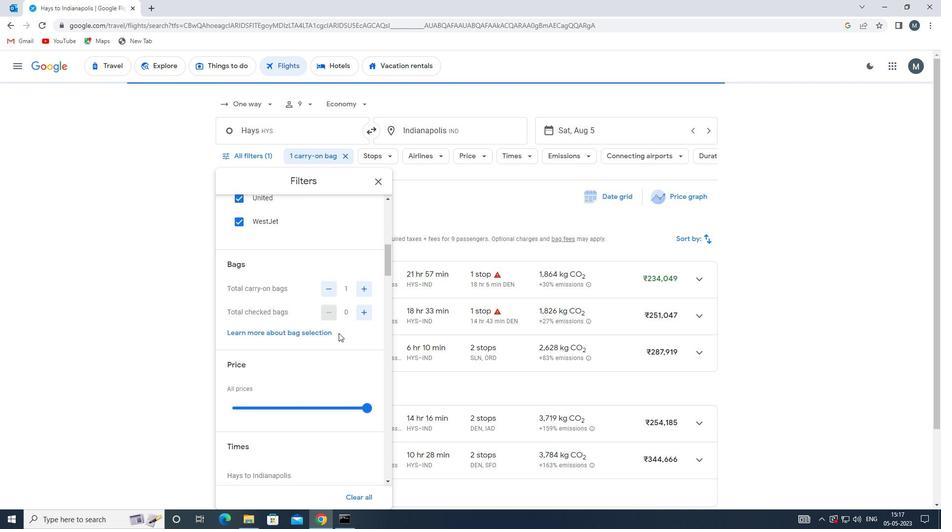 
Action: Mouse scrolled (338, 332) with delta (0, 0)
Screenshot: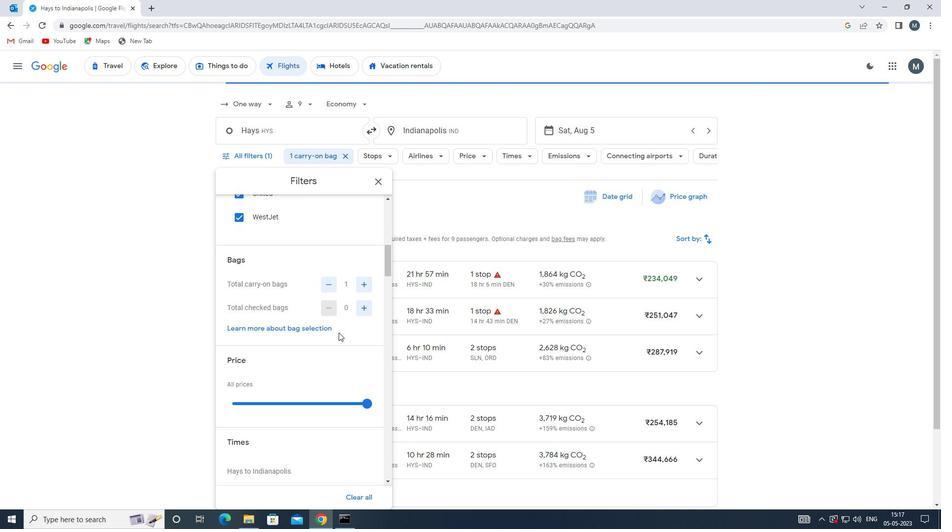 
Action: Mouse moved to (367, 260)
Screenshot: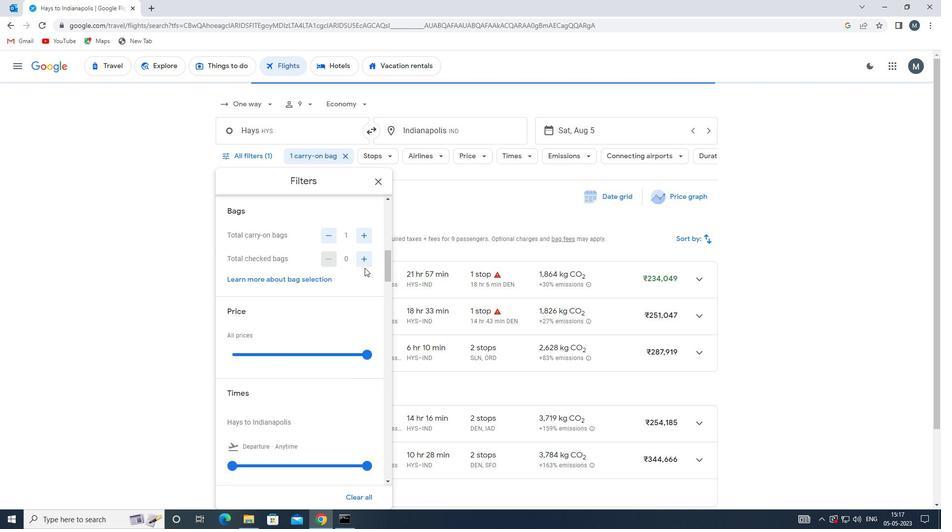 
Action: Mouse pressed left at (367, 260)
Screenshot: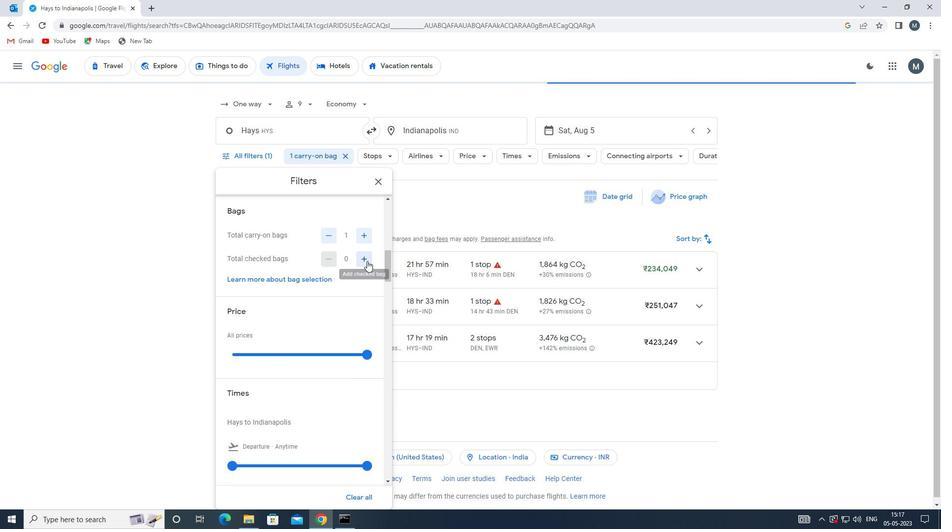 
Action: Mouse moved to (310, 299)
Screenshot: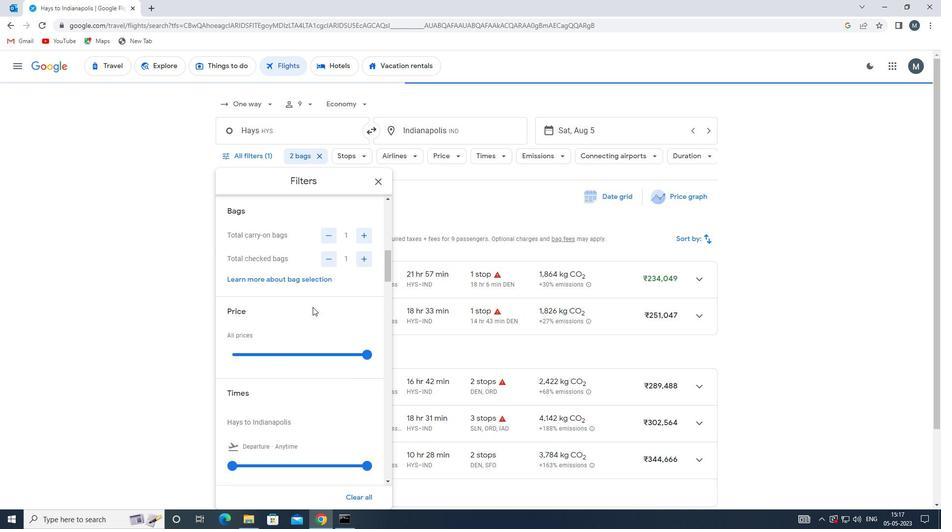 
Action: Mouse scrolled (310, 298) with delta (0, 0)
Screenshot: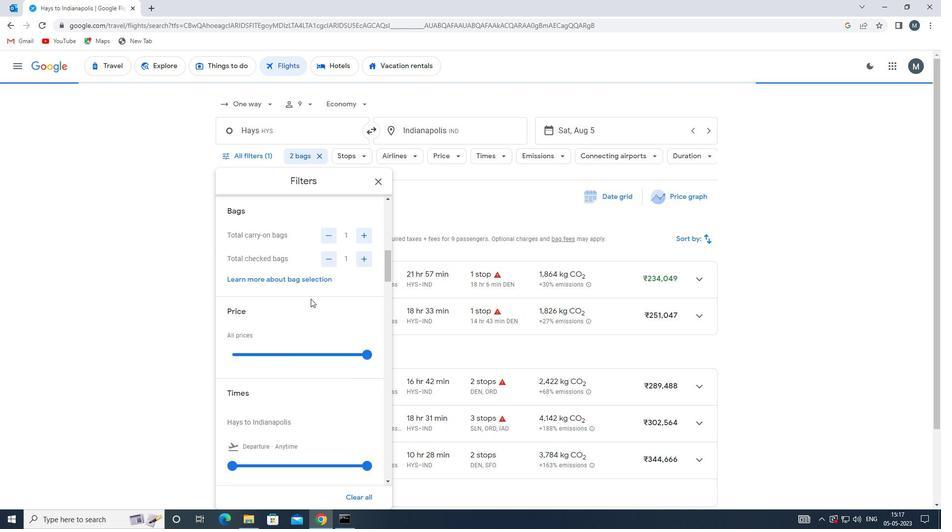 
Action: Mouse moved to (280, 306)
Screenshot: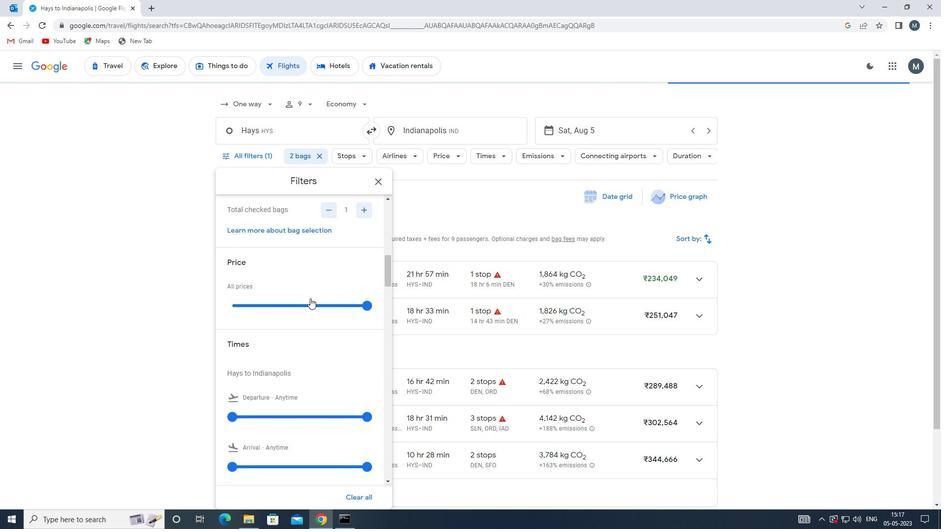 
Action: Mouse pressed left at (280, 306)
Screenshot: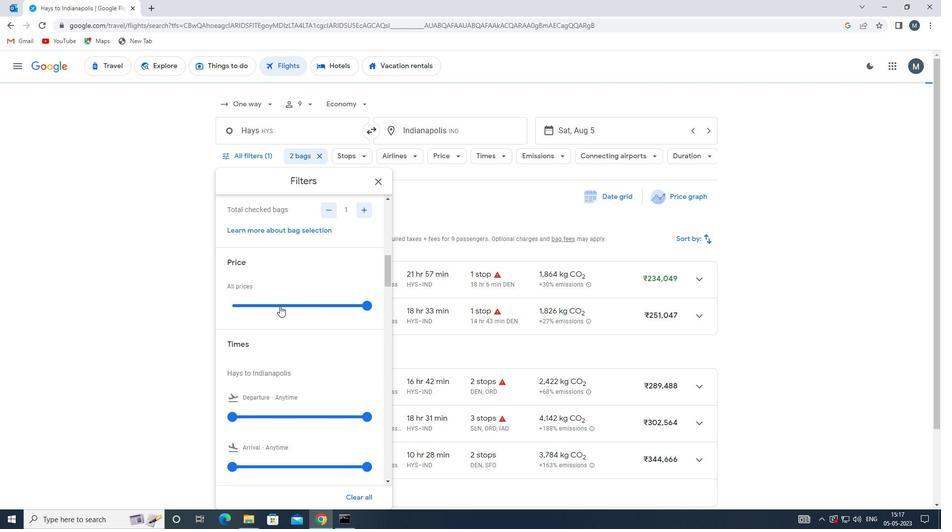 
Action: Mouse moved to (279, 307)
Screenshot: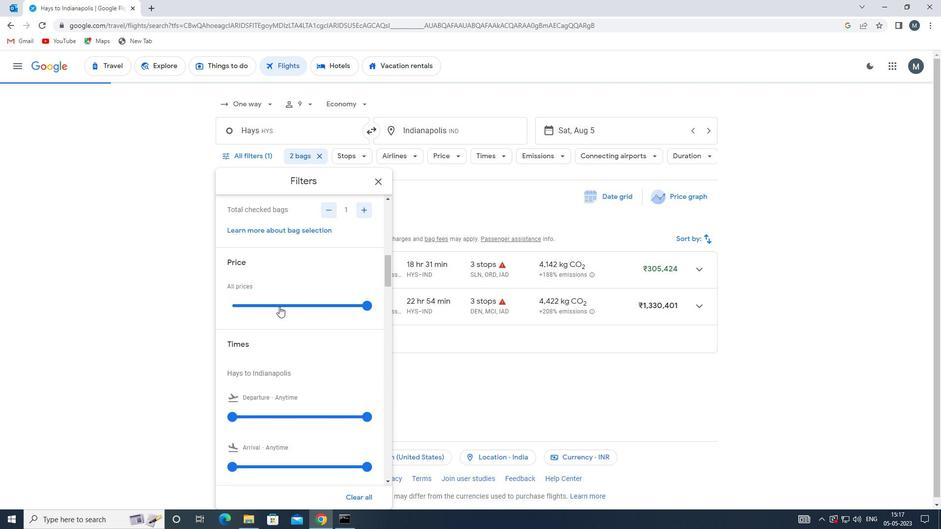 
Action: Mouse pressed left at (279, 307)
Screenshot: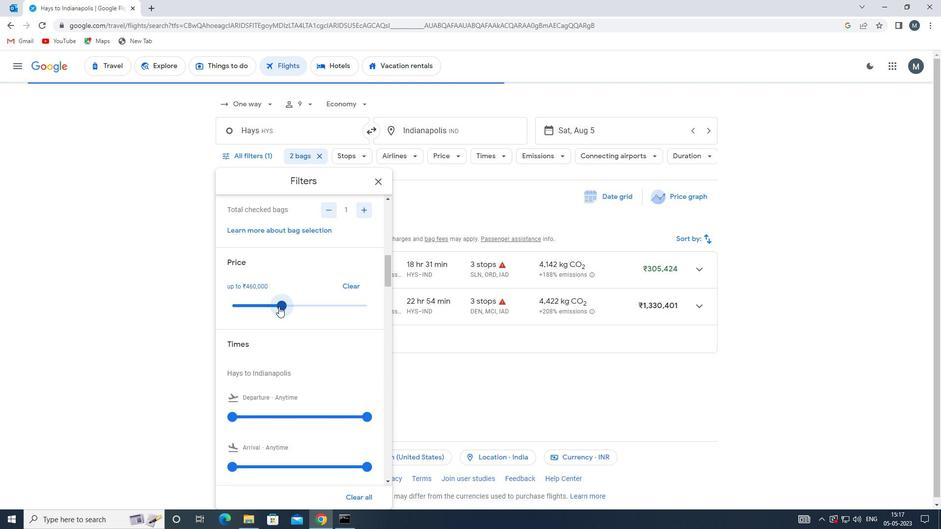 
Action: Mouse moved to (272, 305)
Screenshot: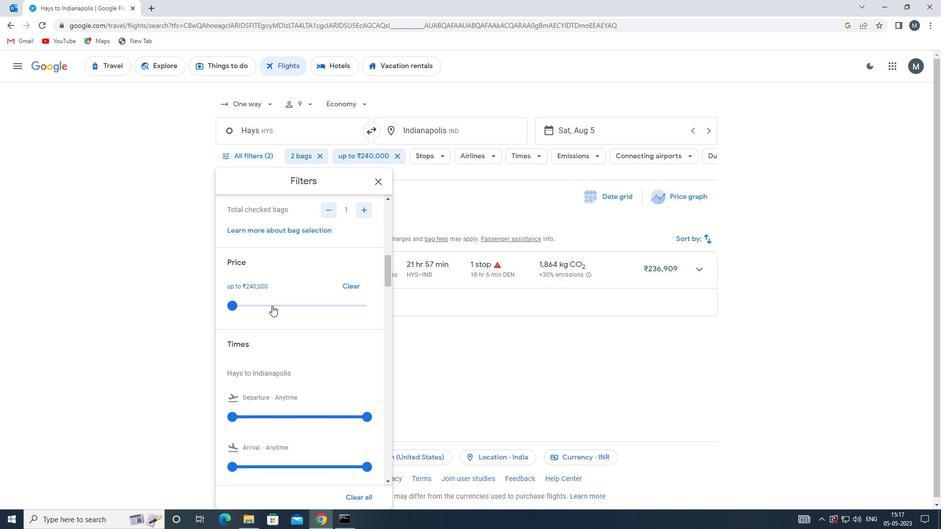 
Action: Mouse scrolled (272, 305) with delta (0, 0)
Screenshot: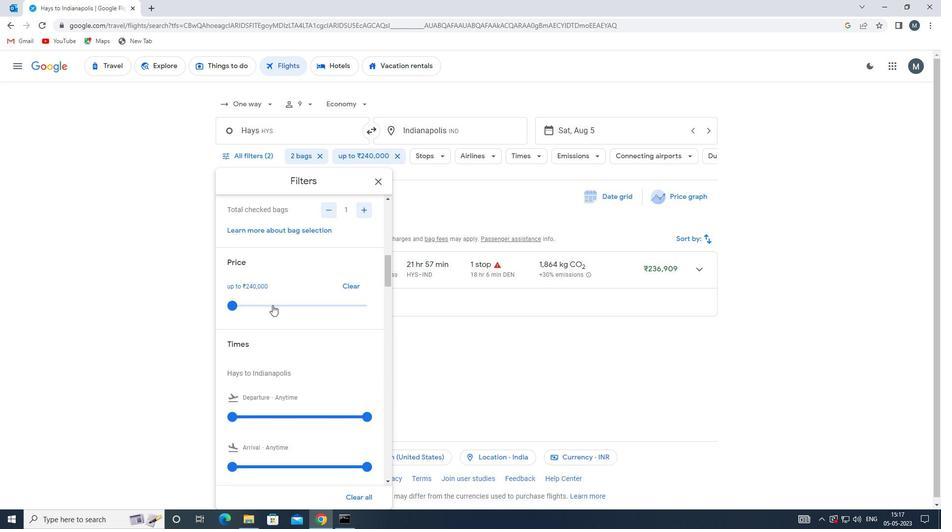 
Action: Mouse scrolled (272, 305) with delta (0, 0)
Screenshot: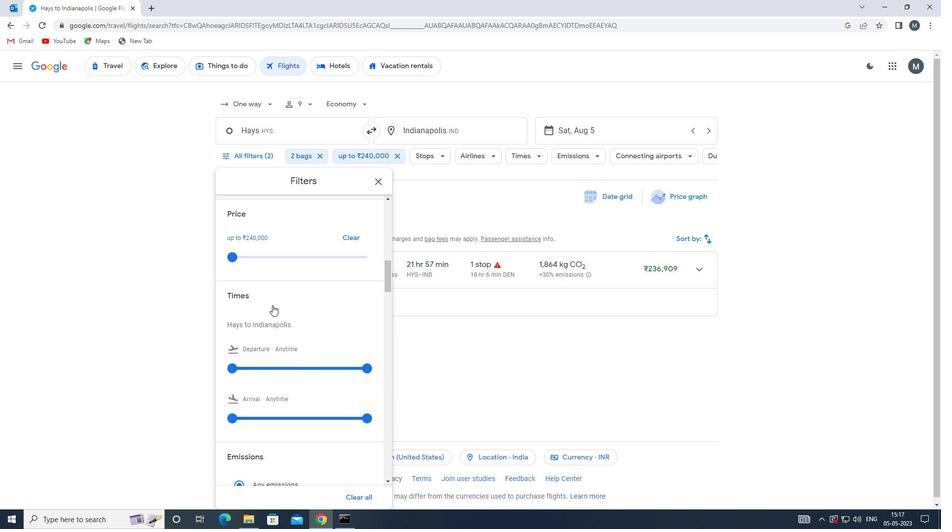 
Action: Mouse moved to (236, 318)
Screenshot: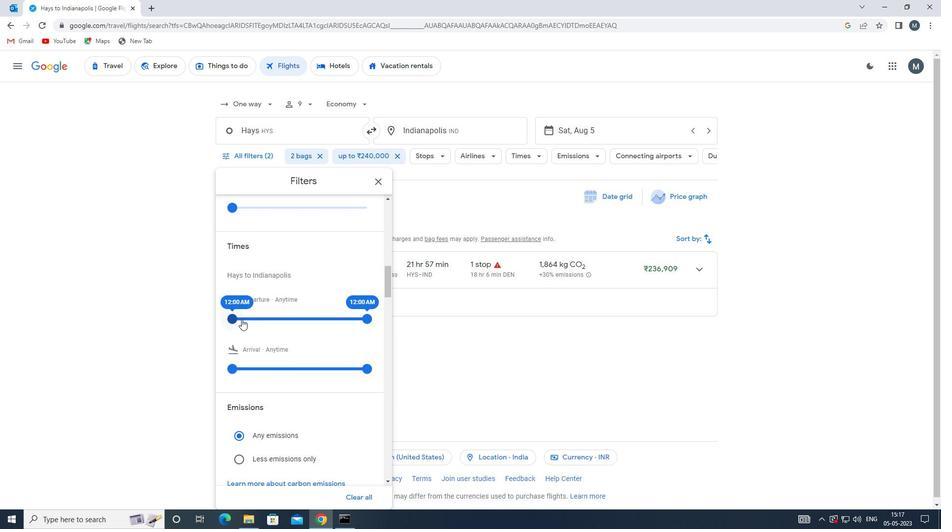 
Action: Mouse pressed left at (236, 318)
Screenshot: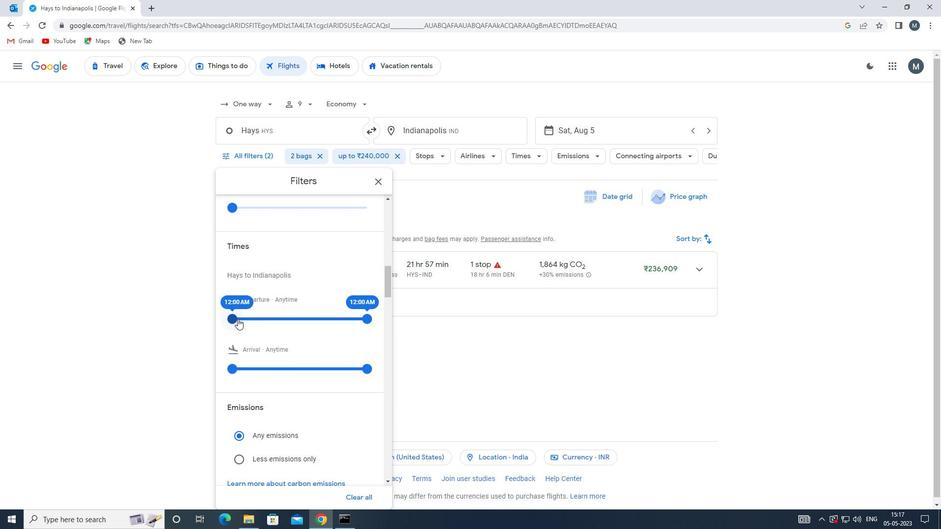 
Action: Mouse moved to (337, 316)
Screenshot: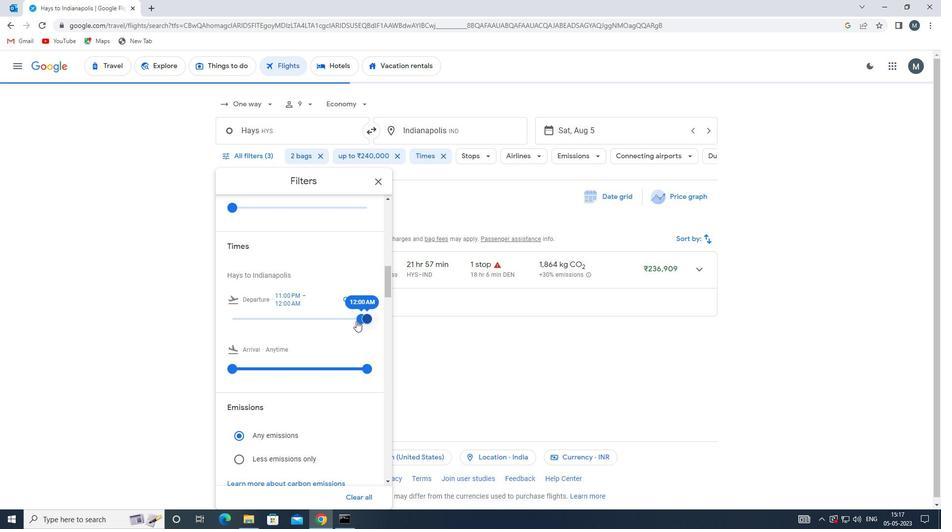 
Action: Mouse scrolled (337, 316) with delta (0, 0)
Screenshot: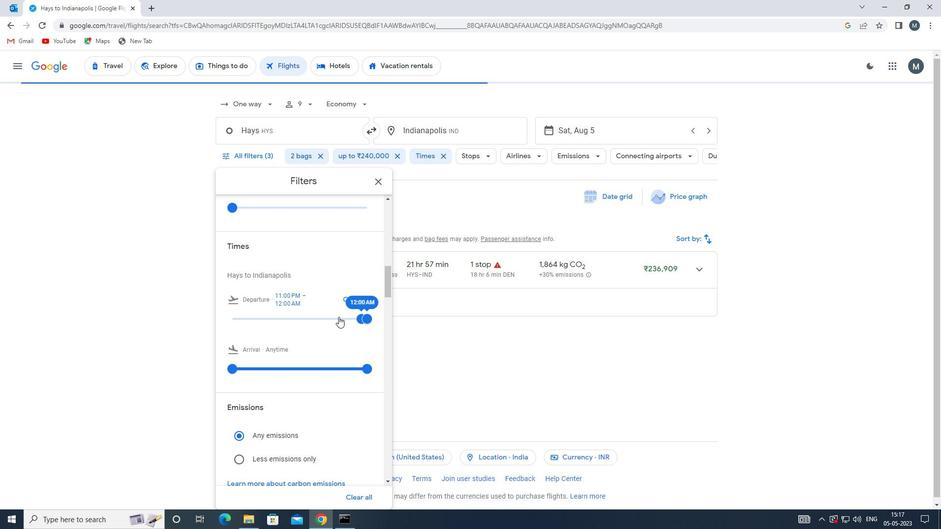 
Action: Mouse moved to (377, 181)
Screenshot: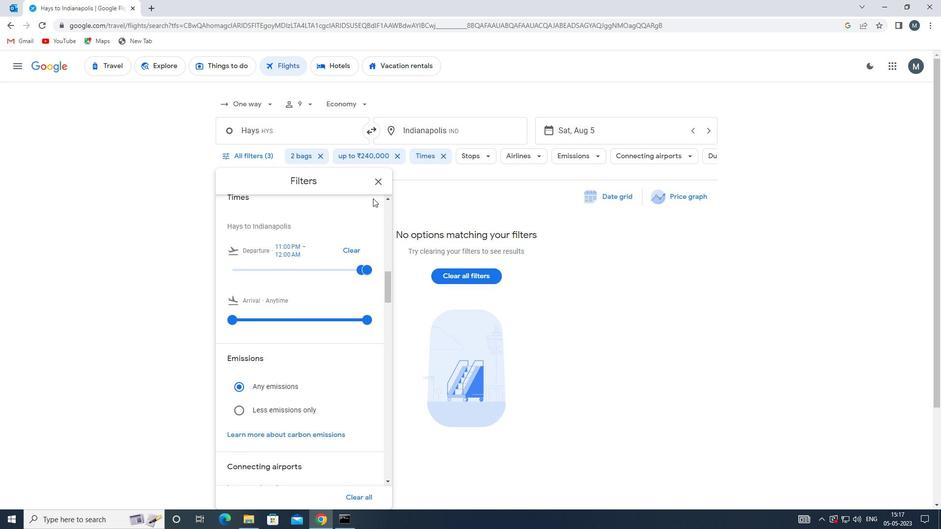 
Action: Mouse pressed left at (377, 181)
Screenshot: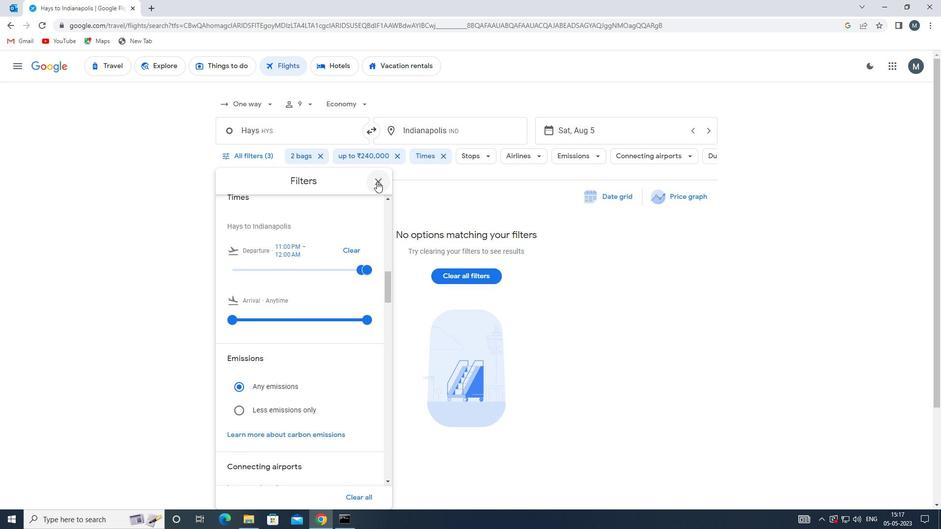 
